 Task: Compose an email with the signature Jake Allen with the subject Confirmation of an order and the message I wanted to confirm that we are still on track to launch the product next month as planned. Please let me know if there have been any changes to the timeline. from softage.5@softage.net to softage.8@softage.net, select last 2 words, change the font color from current to blue and background color to purple Send the email. Finally, move the email from Sent Items to the label Fathers Day gifts
Action: Mouse moved to (67, 48)
Screenshot: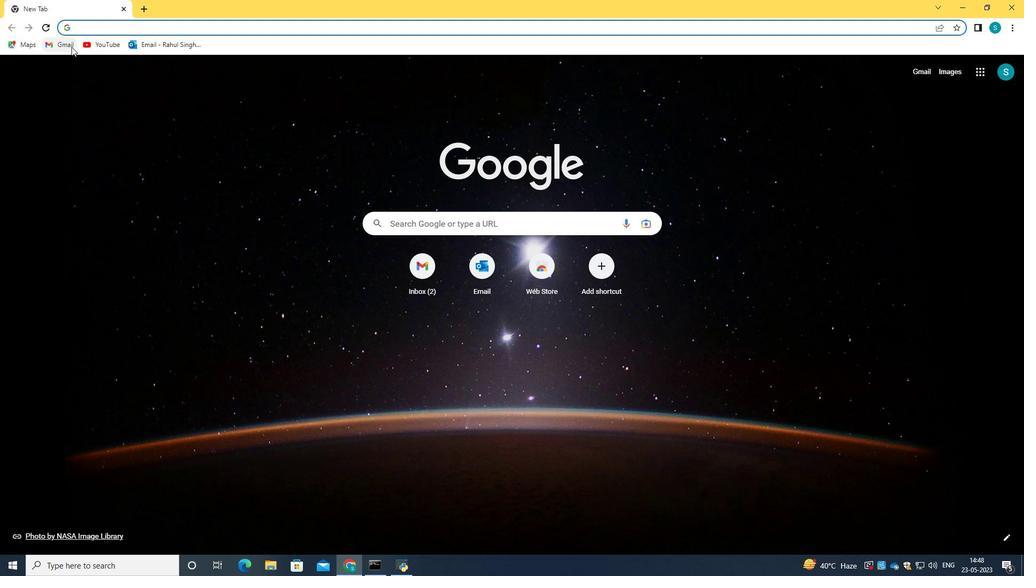 
Action: Mouse pressed left at (67, 48)
Screenshot: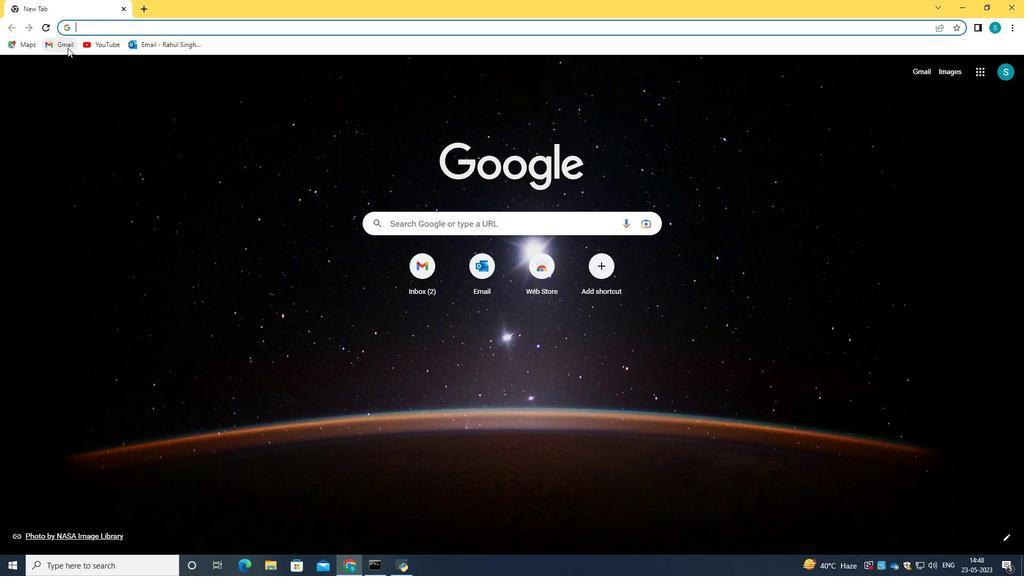 
Action: Mouse moved to (521, 169)
Screenshot: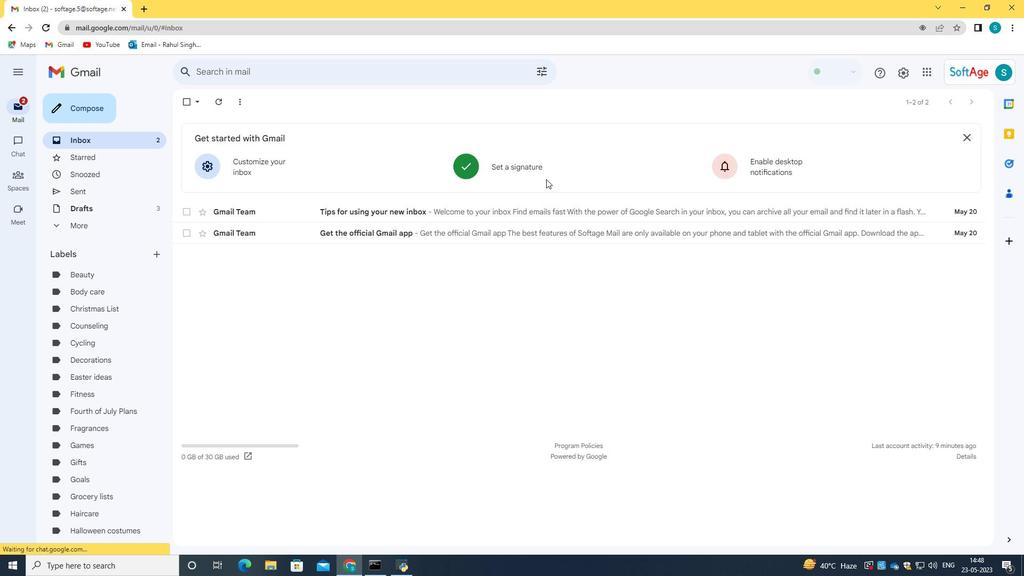 
Action: Mouse pressed left at (521, 169)
Screenshot: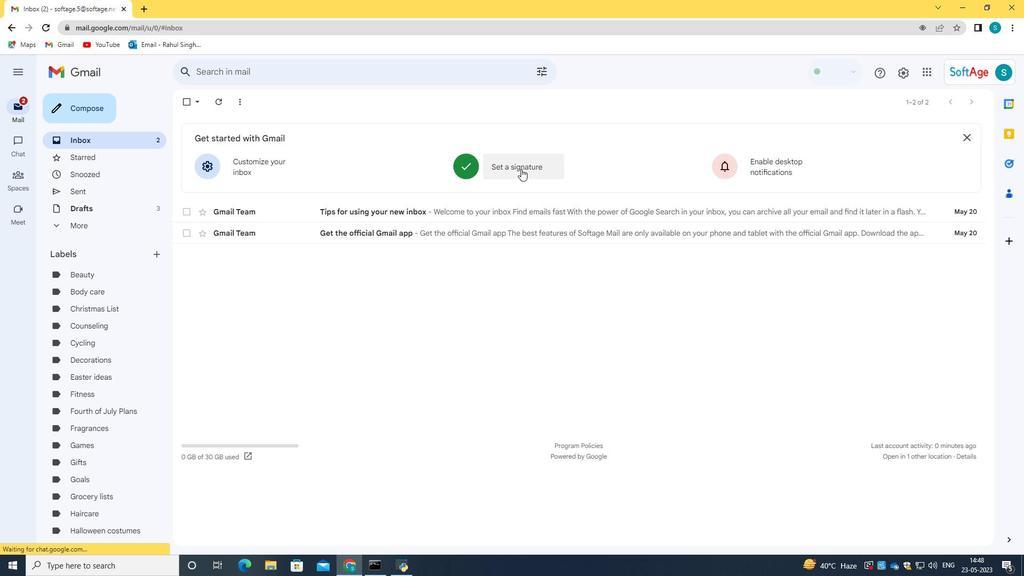
Action: Mouse moved to (569, 254)
Screenshot: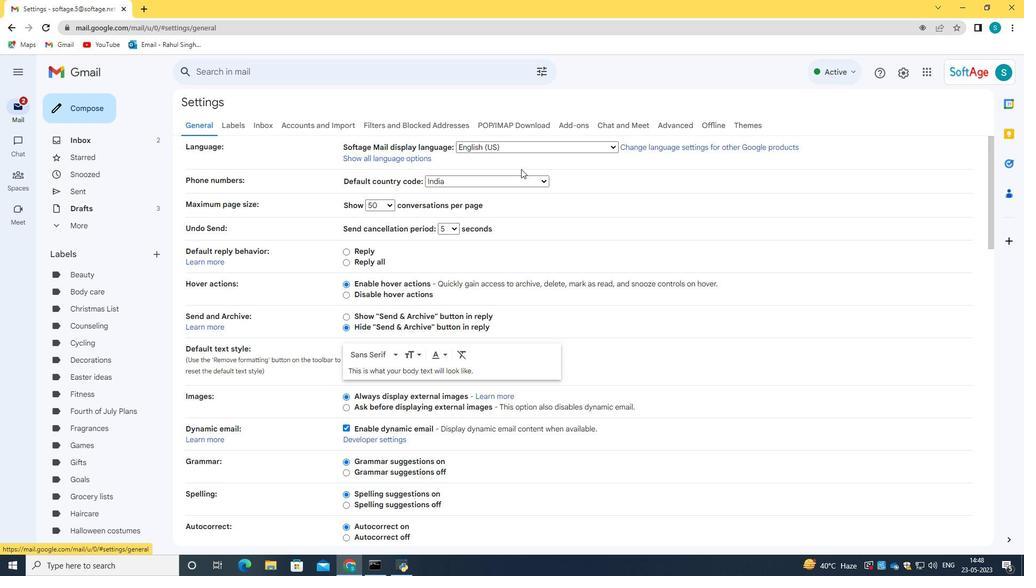 
Action: Mouse scrolled (569, 253) with delta (0, 0)
Screenshot: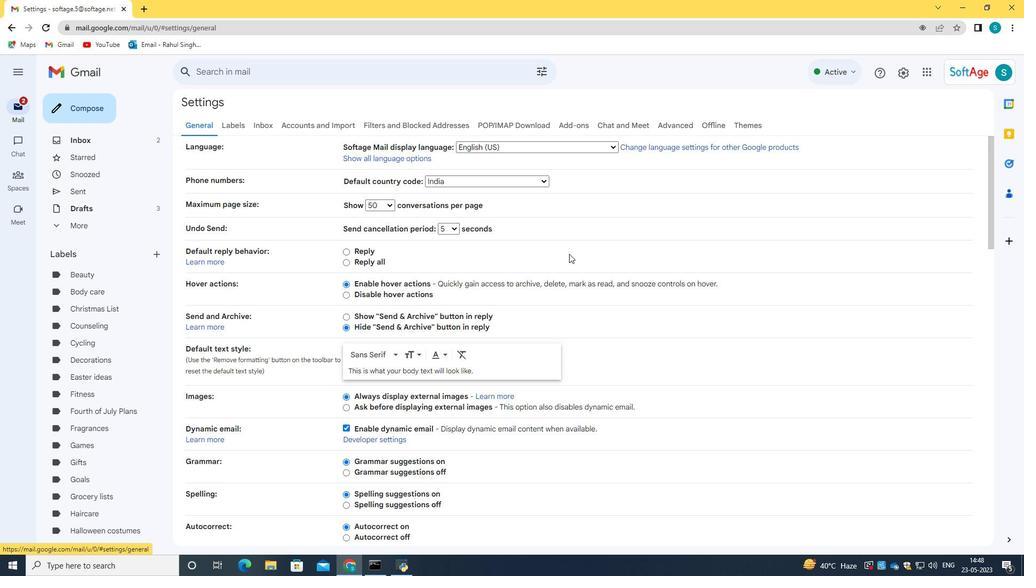 
Action: Mouse scrolled (569, 253) with delta (0, 0)
Screenshot: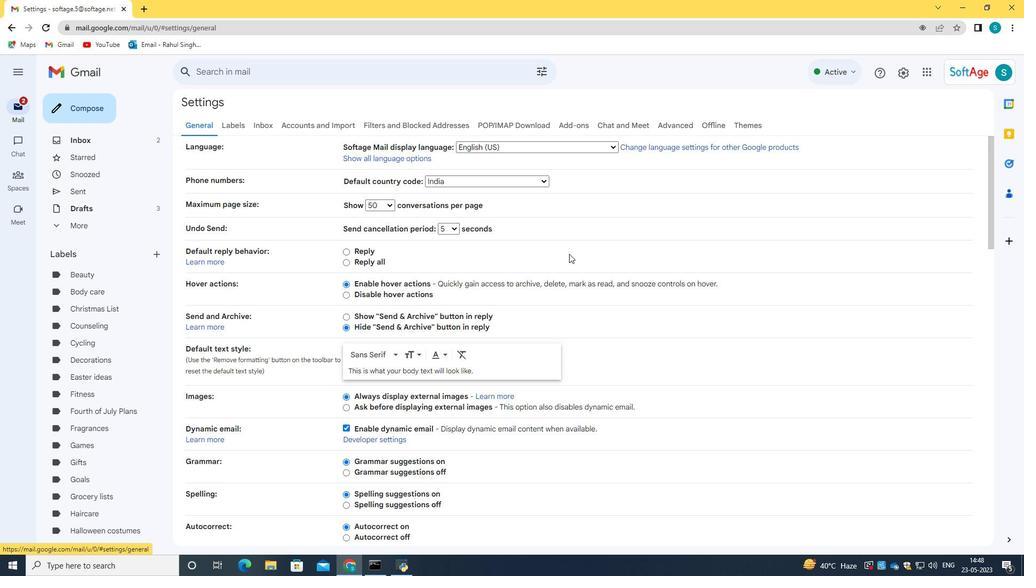 
Action: Mouse scrolled (569, 253) with delta (0, 0)
Screenshot: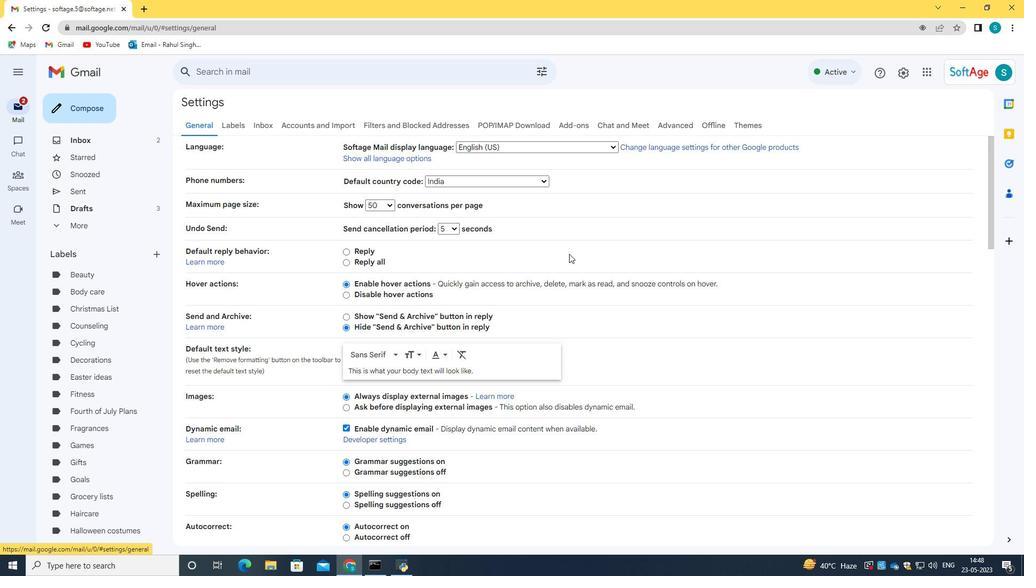 
Action: Mouse scrolled (569, 253) with delta (0, 0)
Screenshot: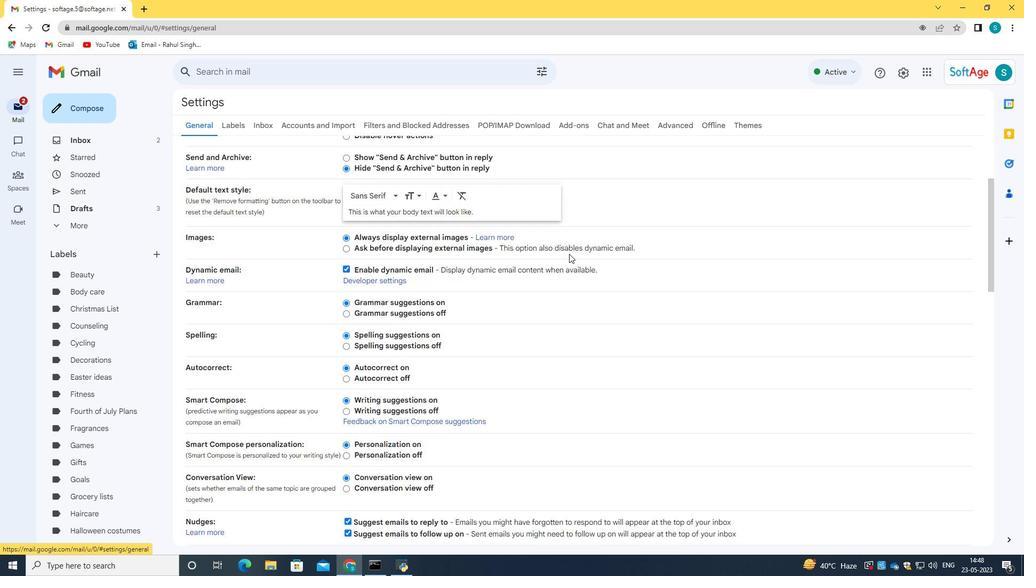 
Action: Mouse scrolled (569, 253) with delta (0, 0)
Screenshot: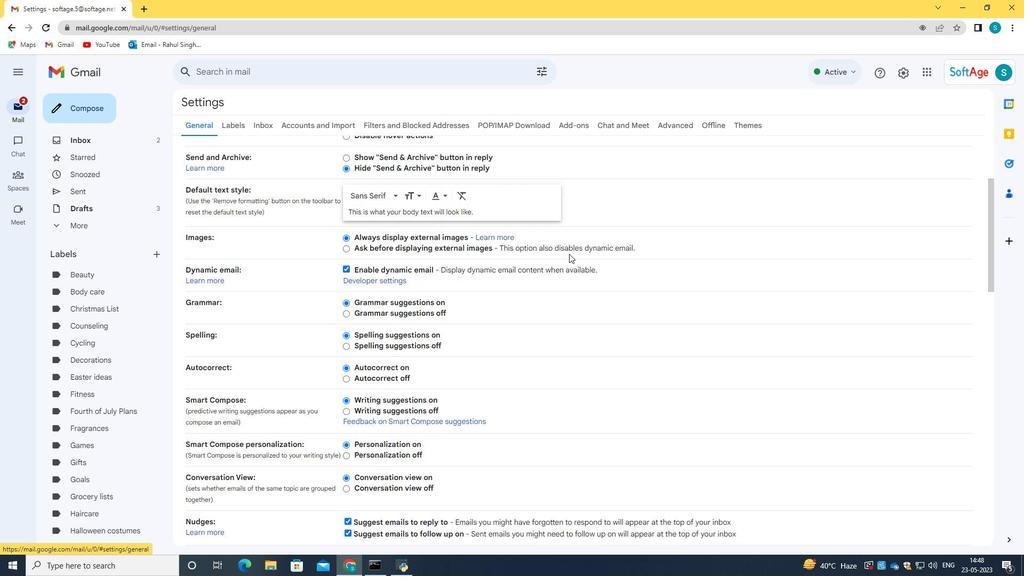
Action: Mouse scrolled (569, 253) with delta (0, 0)
Screenshot: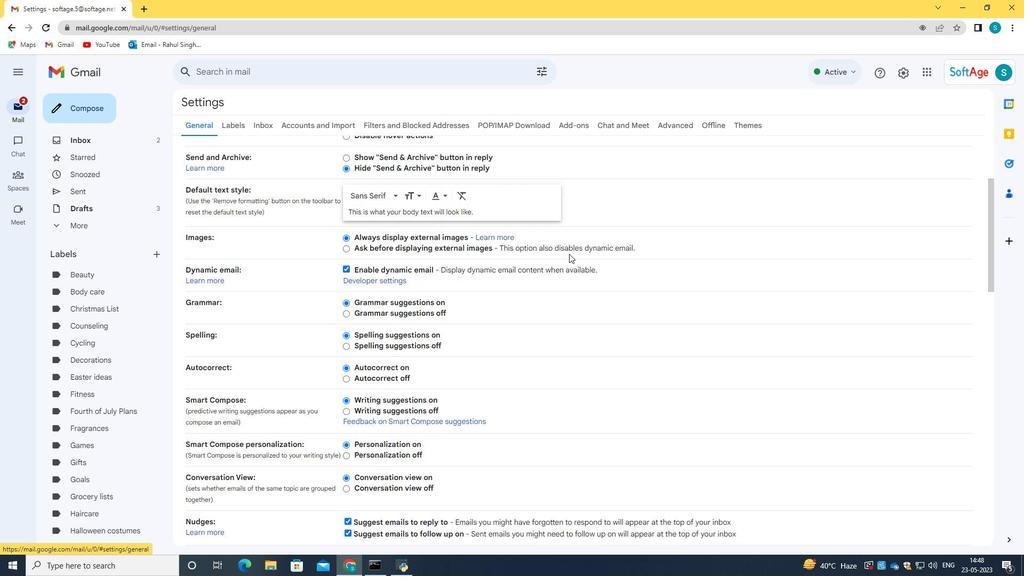 
Action: Mouse scrolled (569, 253) with delta (0, 0)
Screenshot: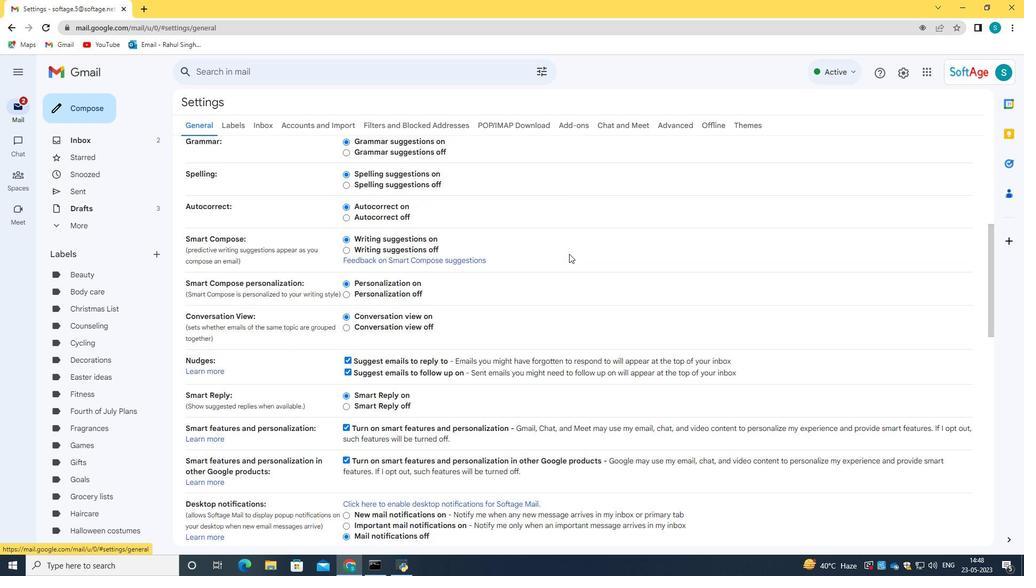 
Action: Mouse scrolled (569, 253) with delta (0, 0)
Screenshot: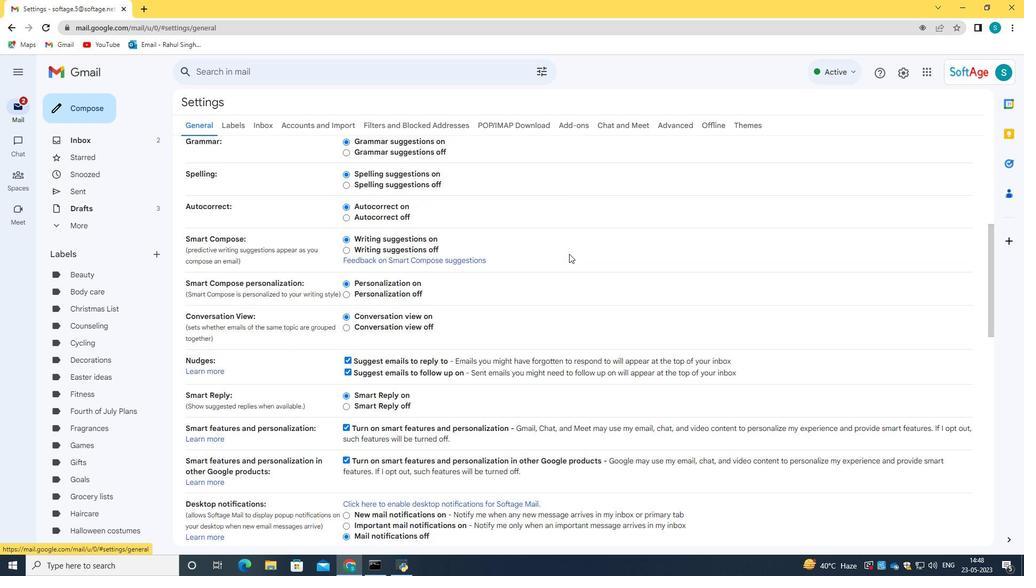 
Action: Mouse scrolled (569, 253) with delta (0, 0)
Screenshot: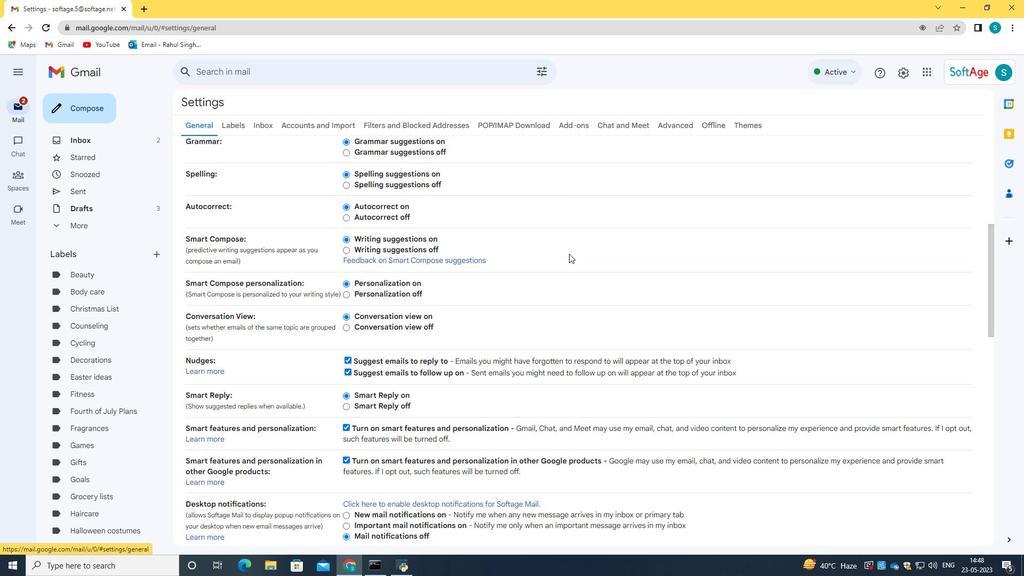 
Action: Mouse scrolled (569, 253) with delta (0, 0)
Screenshot: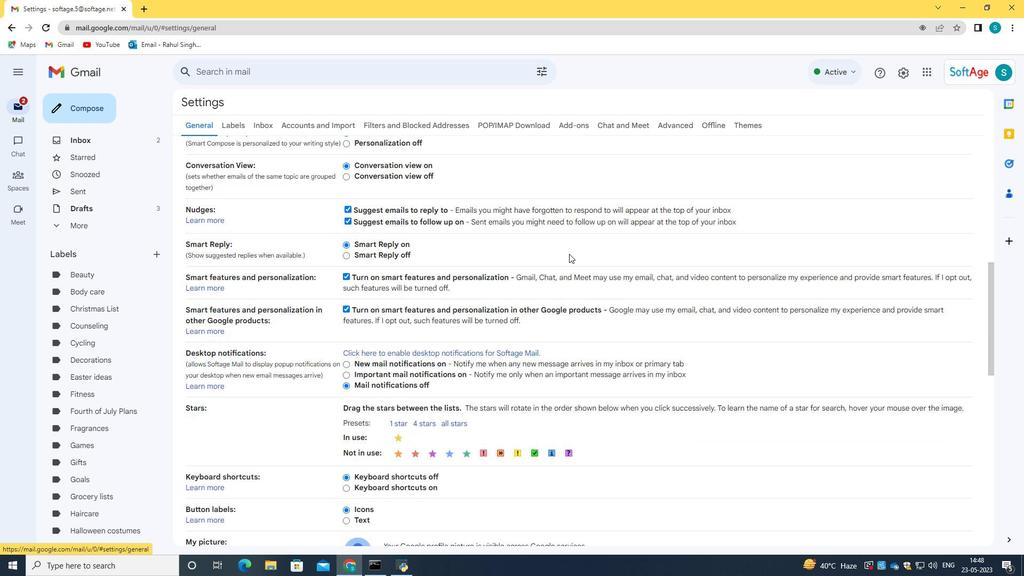 
Action: Mouse scrolled (569, 253) with delta (0, 0)
Screenshot: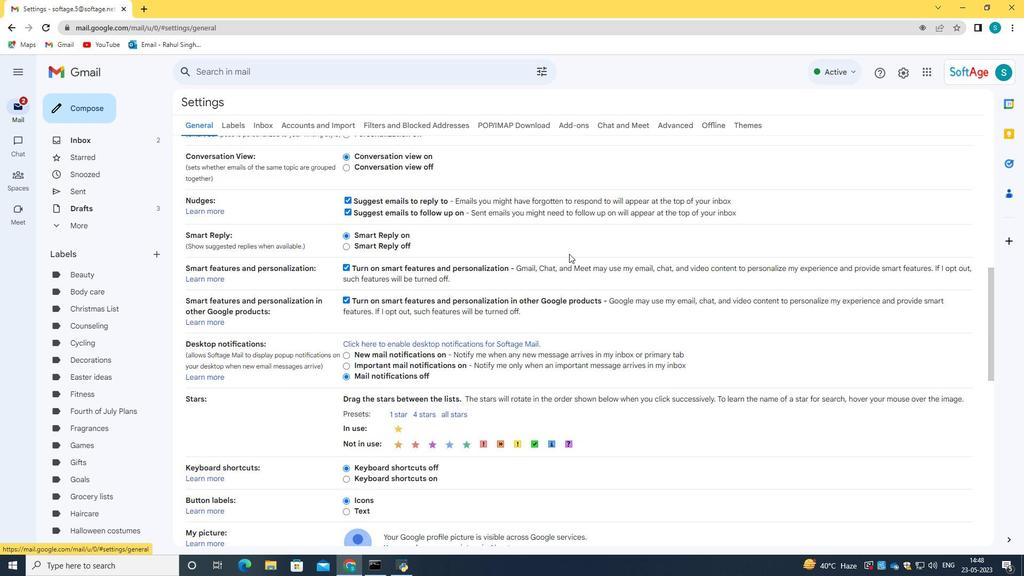 
Action: Mouse moved to (482, 397)
Screenshot: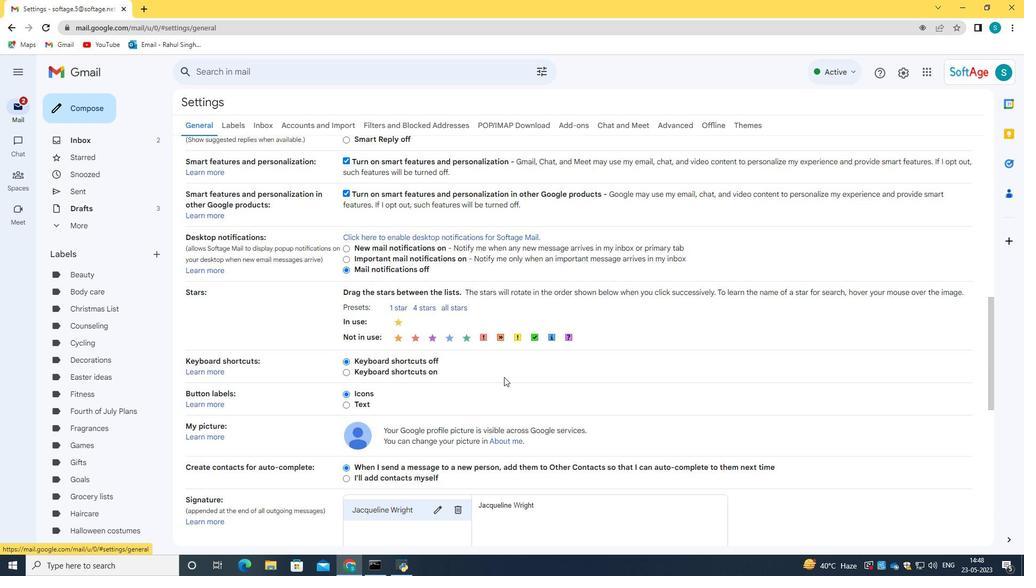 
Action: Mouse scrolled (482, 396) with delta (0, 0)
Screenshot: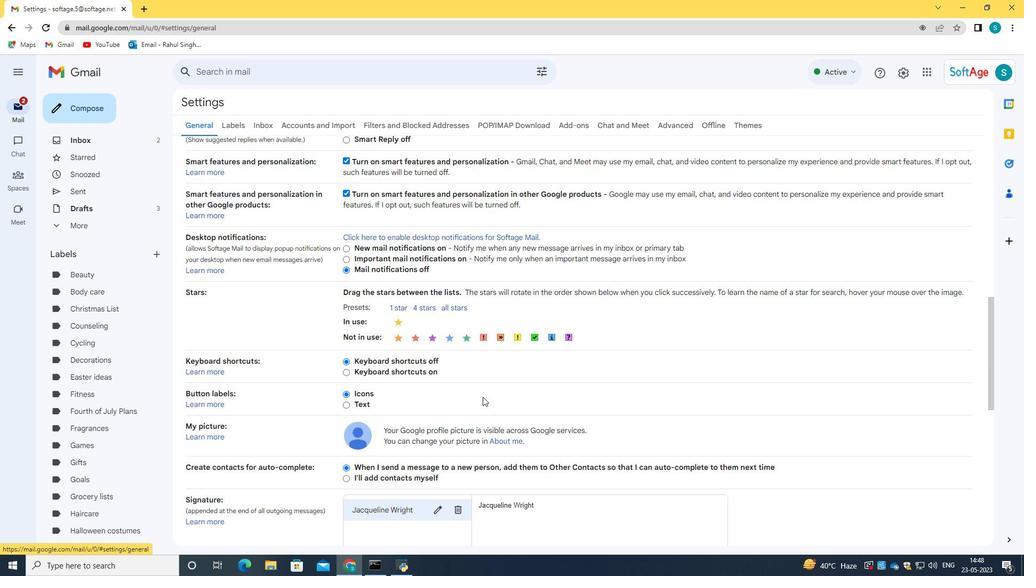 
Action: Mouse scrolled (482, 396) with delta (0, 0)
Screenshot: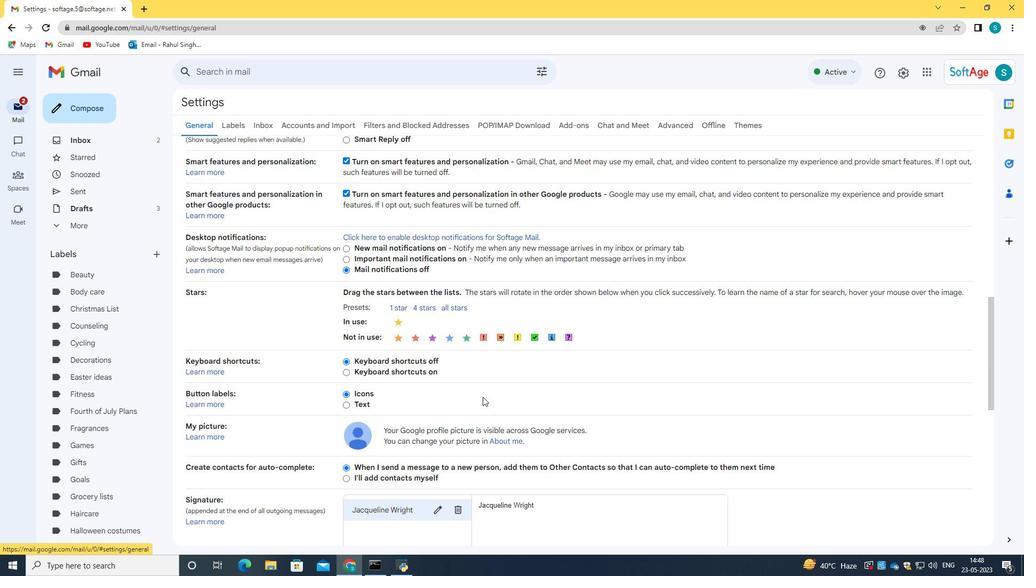 
Action: Mouse moved to (419, 492)
Screenshot: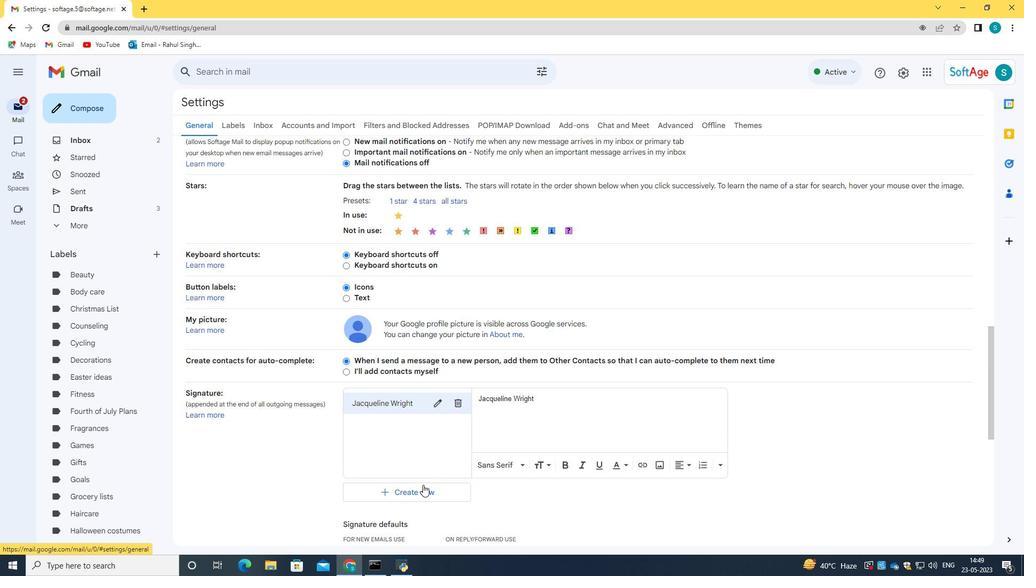 
Action: Mouse pressed left at (419, 492)
Screenshot: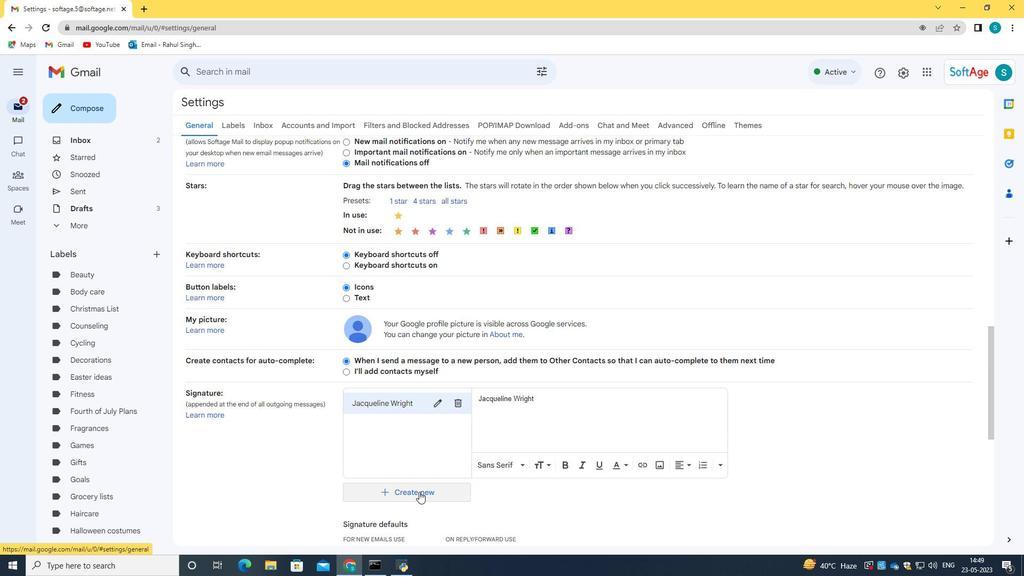
Action: Mouse moved to (461, 296)
Screenshot: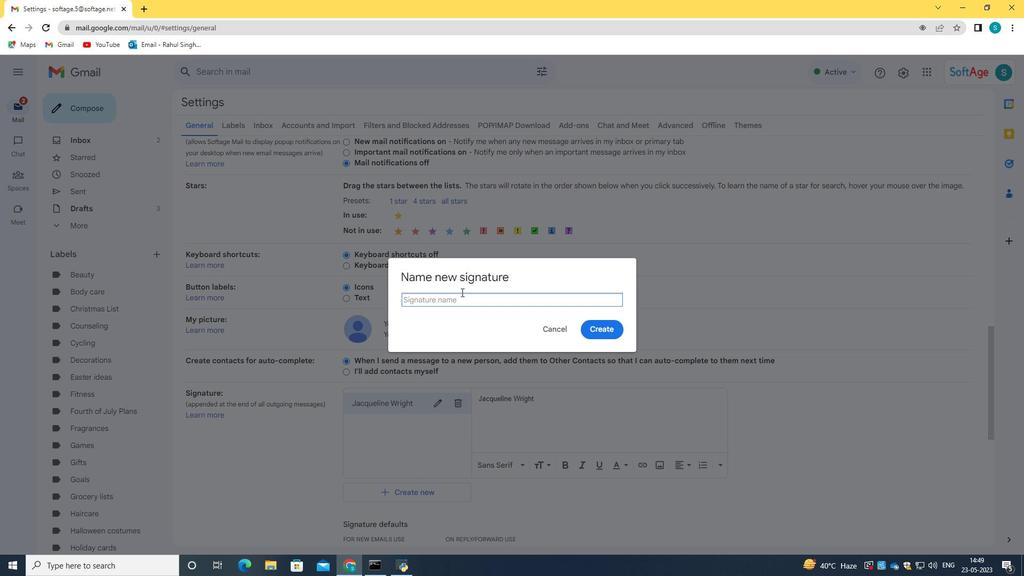 
Action: Key pressed <Key.caps_lock>J<Key.caps_lock>ake<Key.space><Key.caps_lock>A<Key.caps_lock>llen
Screenshot: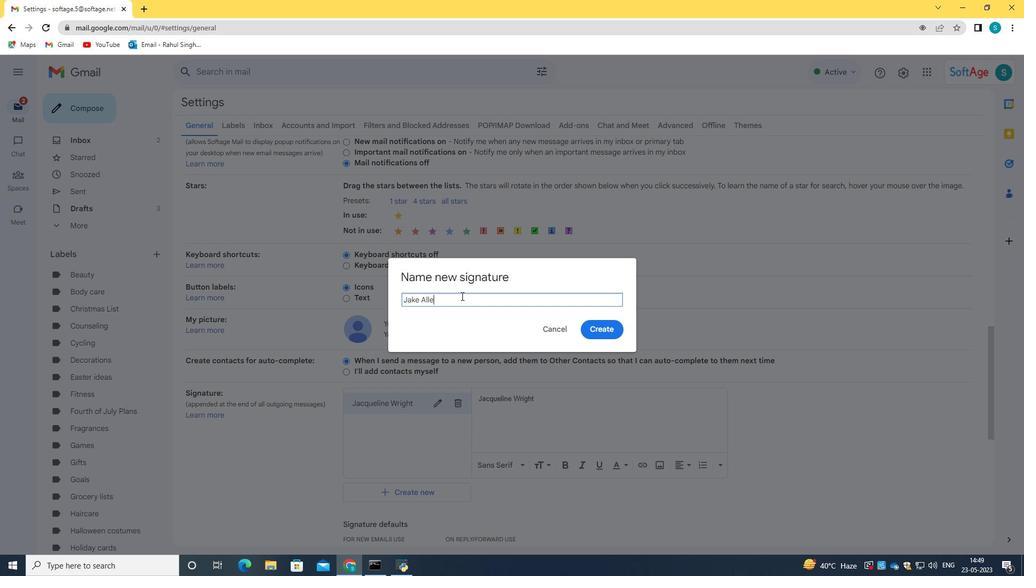
Action: Mouse moved to (587, 329)
Screenshot: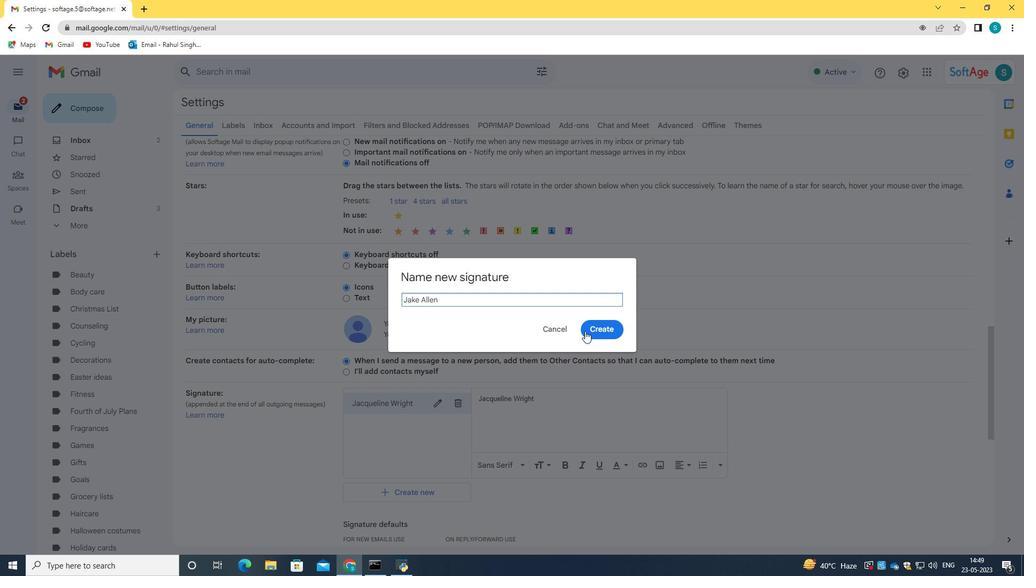 
Action: Mouse pressed left at (587, 329)
Screenshot: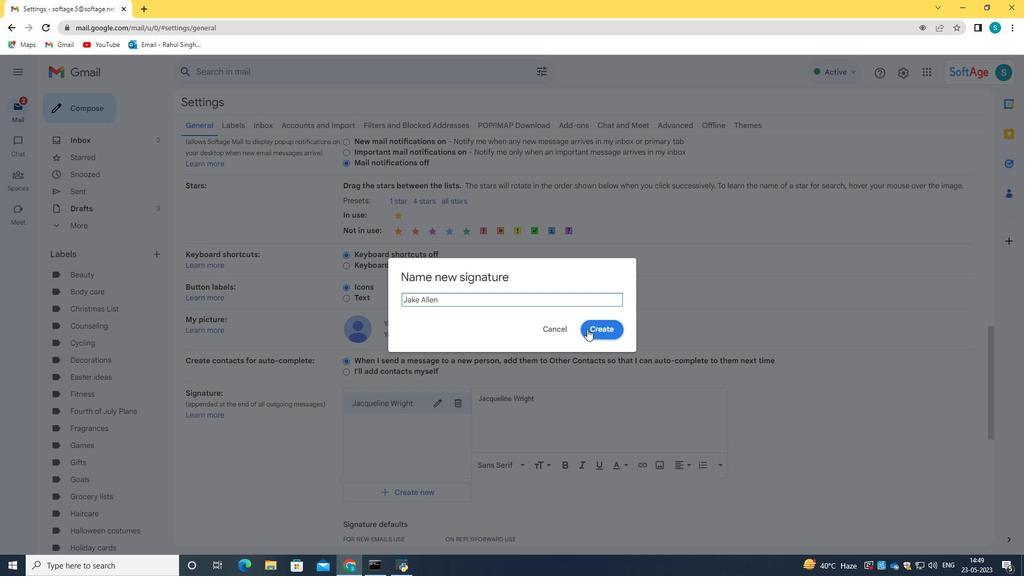 
Action: Mouse moved to (575, 318)
Screenshot: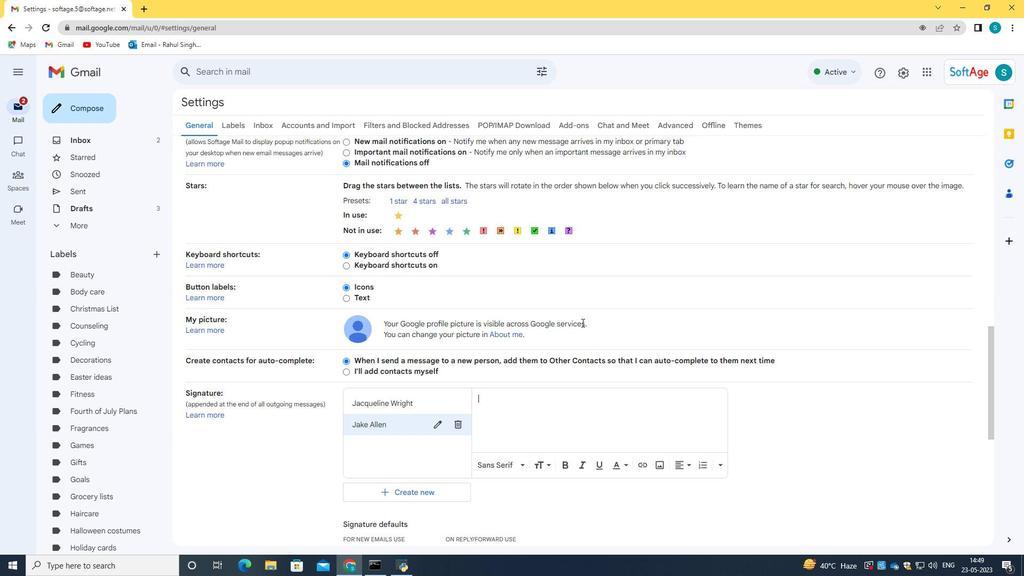 
Action: Mouse scrolled (575, 318) with delta (0, 0)
Screenshot: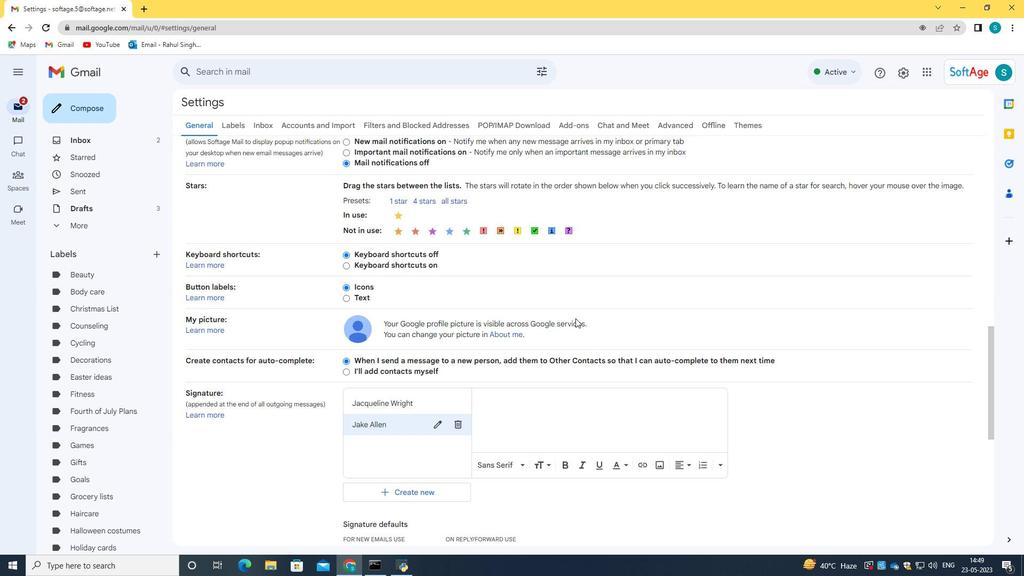 
Action: Mouse scrolled (575, 318) with delta (0, 0)
Screenshot: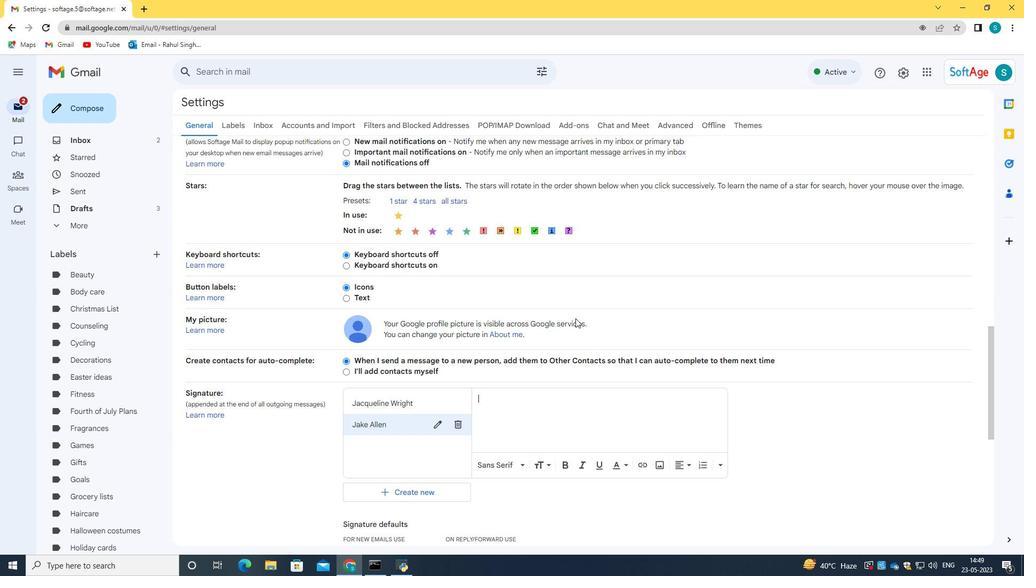 
Action: Mouse scrolled (575, 318) with delta (0, 0)
Screenshot: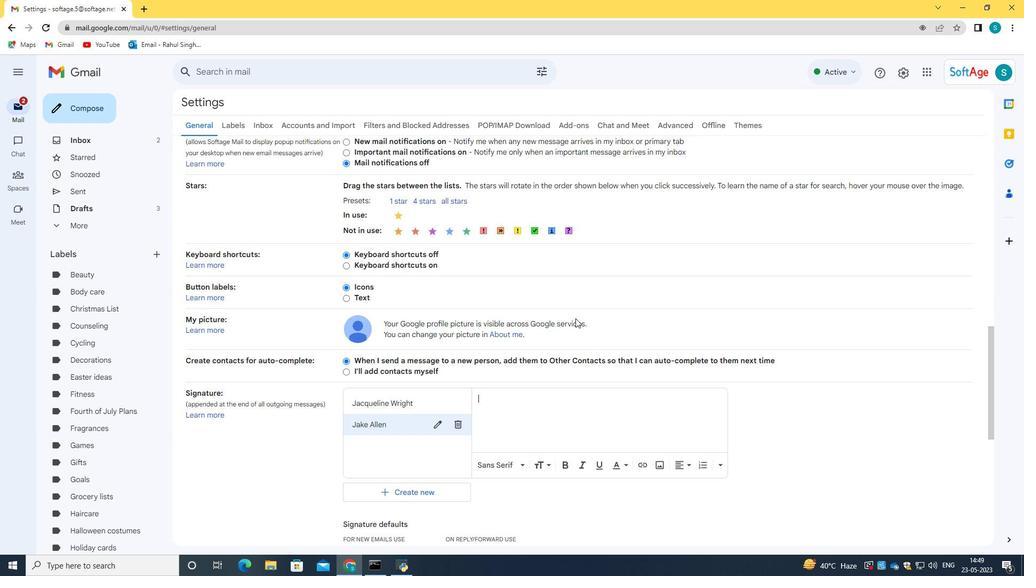 
Action: Mouse moved to (546, 246)
Screenshot: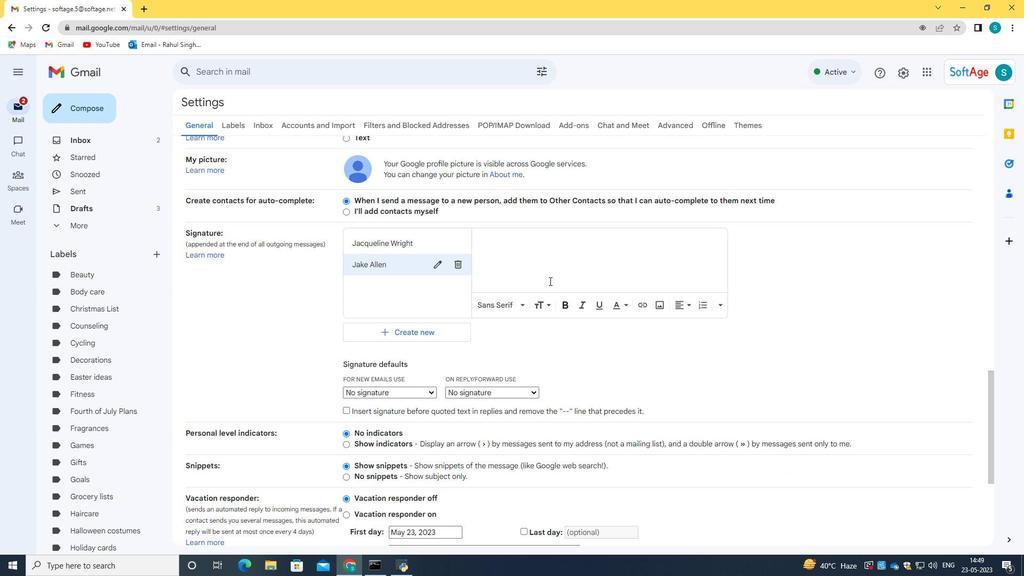 
Action: Key pressed <Key.caps_lock>J<Key.caps_lock>ake<Key.space><Key.caps_lock>ALLE<Key.backspace><Key.backspace><Key.backspace><Key.caps_lock>llen
Screenshot: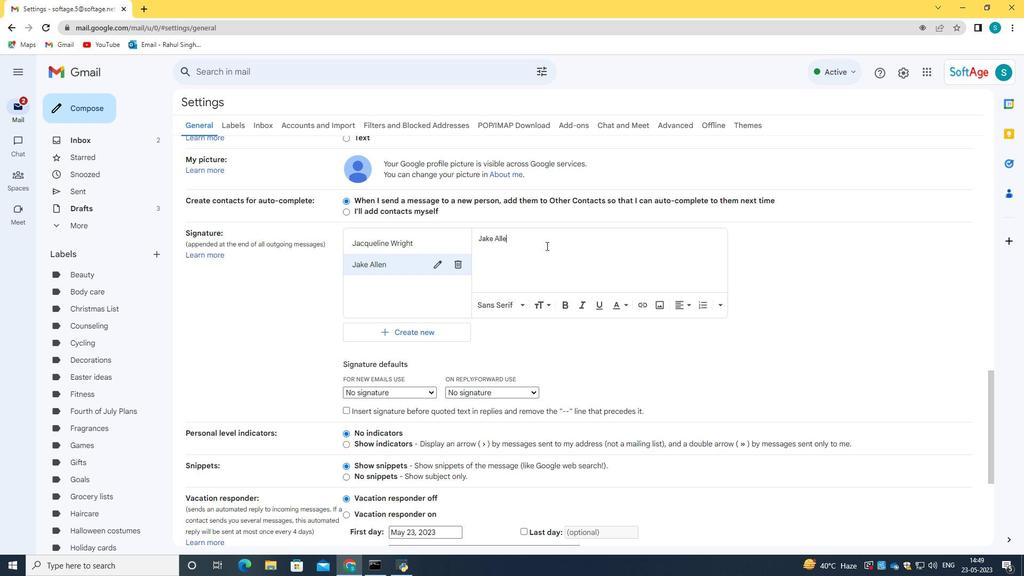 
Action: Mouse moved to (584, 298)
Screenshot: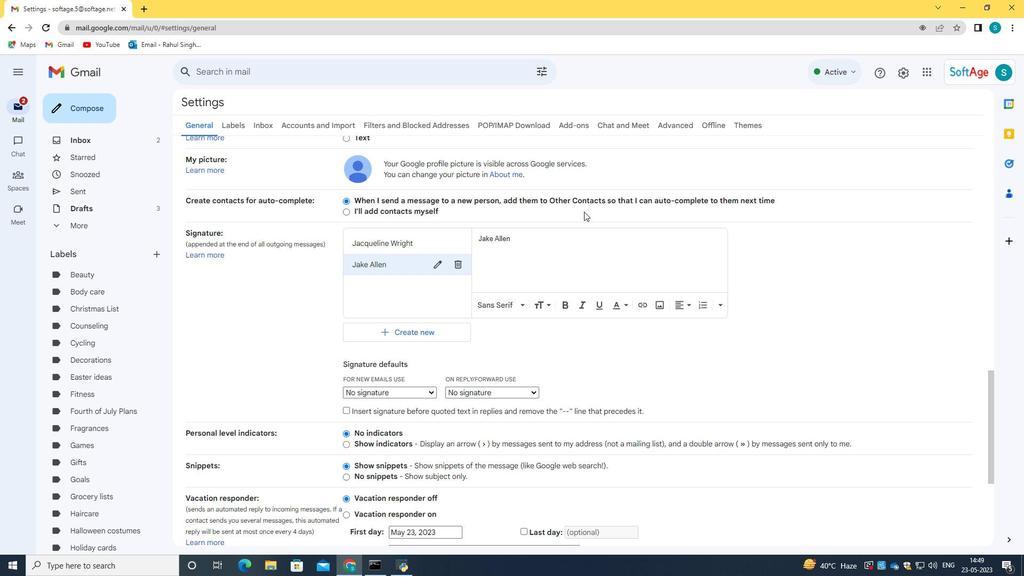 
Action: Mouse scrolled (584, 297) with delta (0, 0)
Screenshot: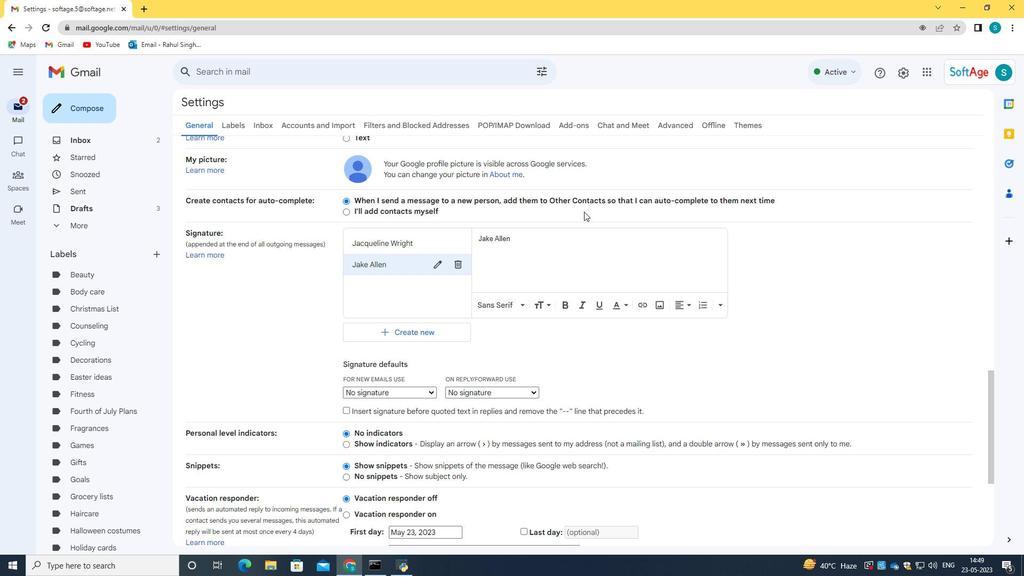 
Action: Mouse moved to (585, 299)
Screenshot: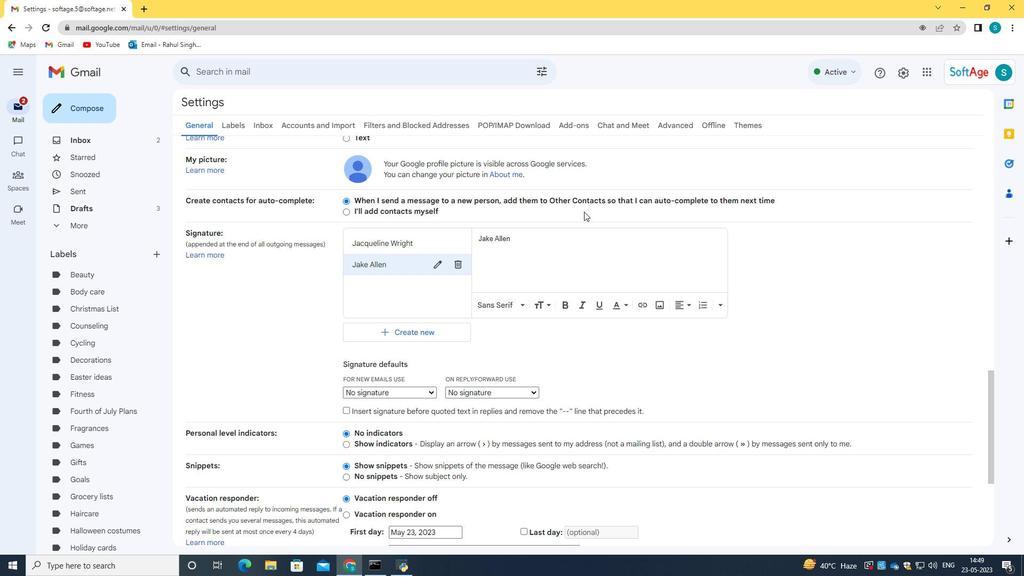 
Action: Mouse scrolled (585, 298) with delta (0, 0)
Screenshot: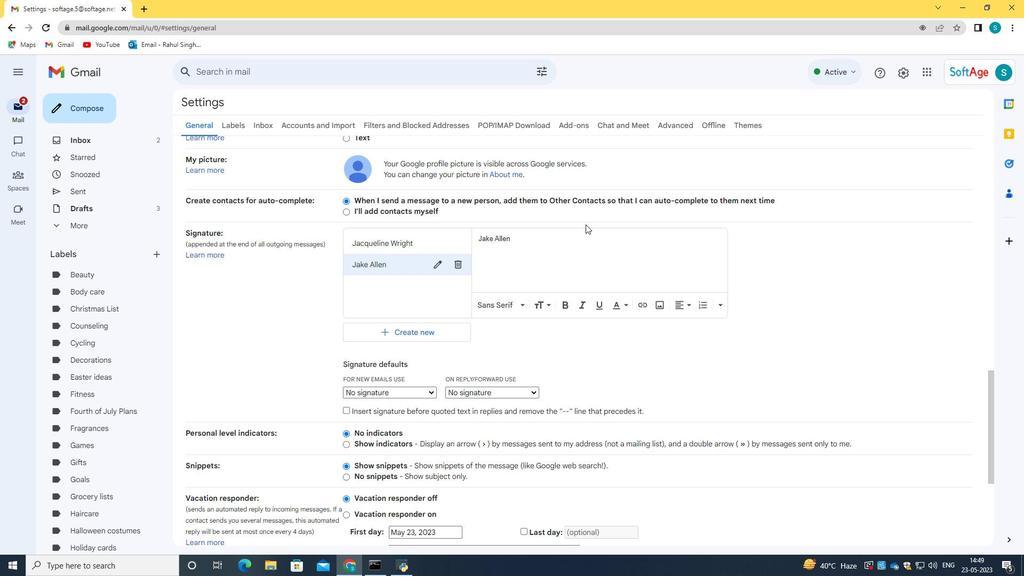 
Action: Mouse scrolled (585, 298) with delta (0, 0)
Screenshot: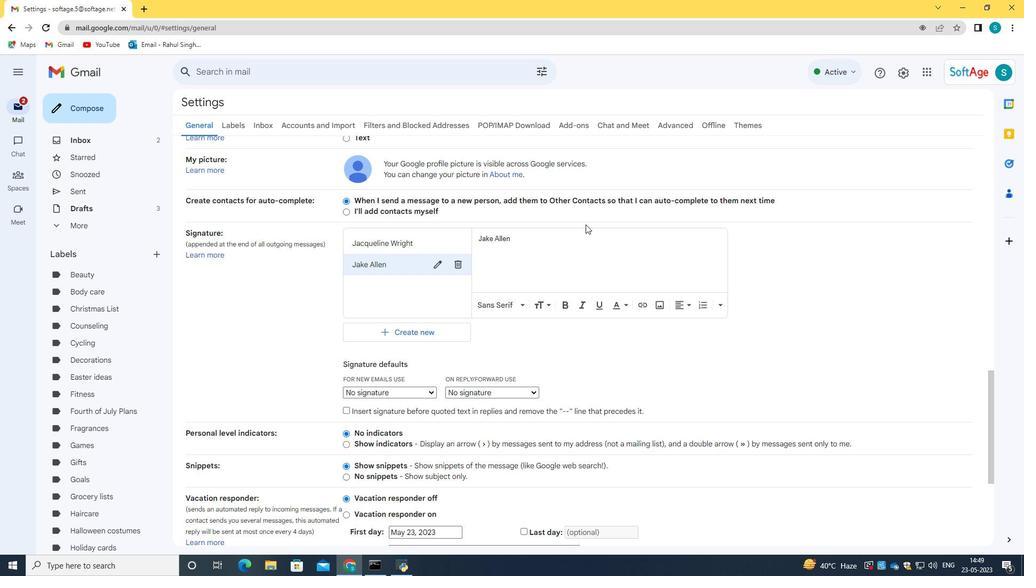 
Action: Mouse scrolled (585, 298) with delta (0, 0)
Screenshot: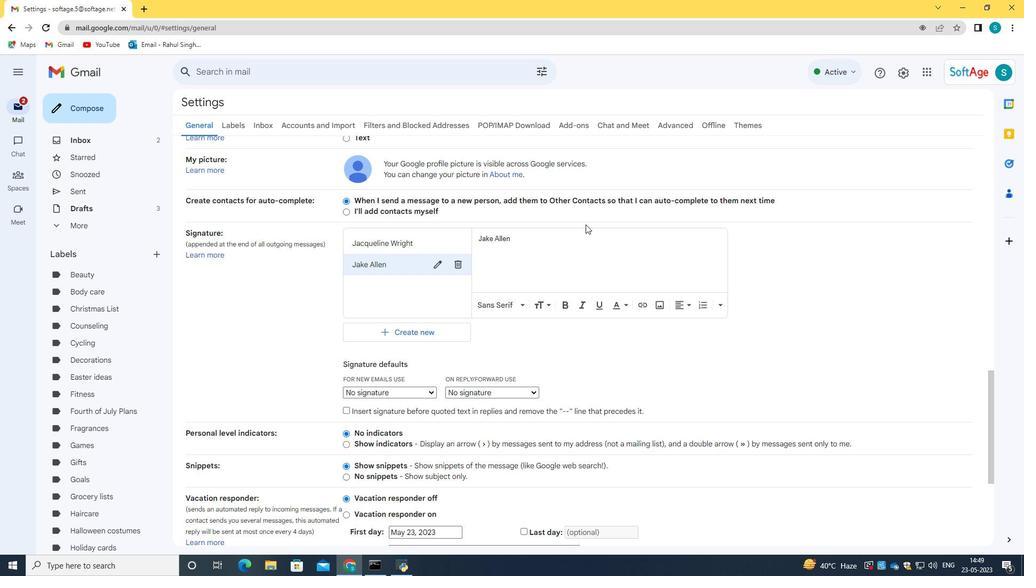 
Action: Mouse scrolled (585, 298) with delta (0, 0)
Screenshot: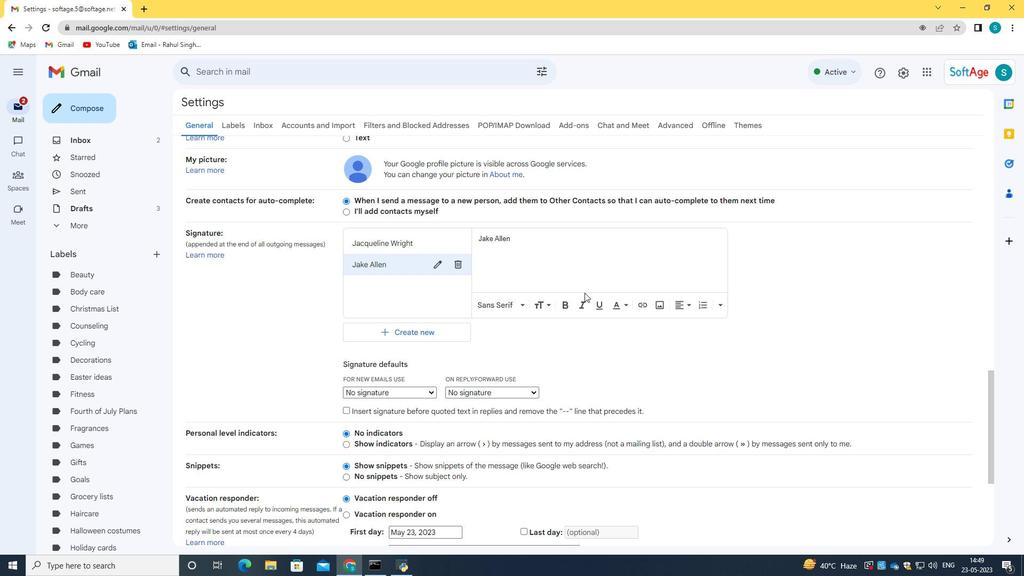 
Action: Mouse scrolled (585, 298) with delta (0, 0)
Screenshot: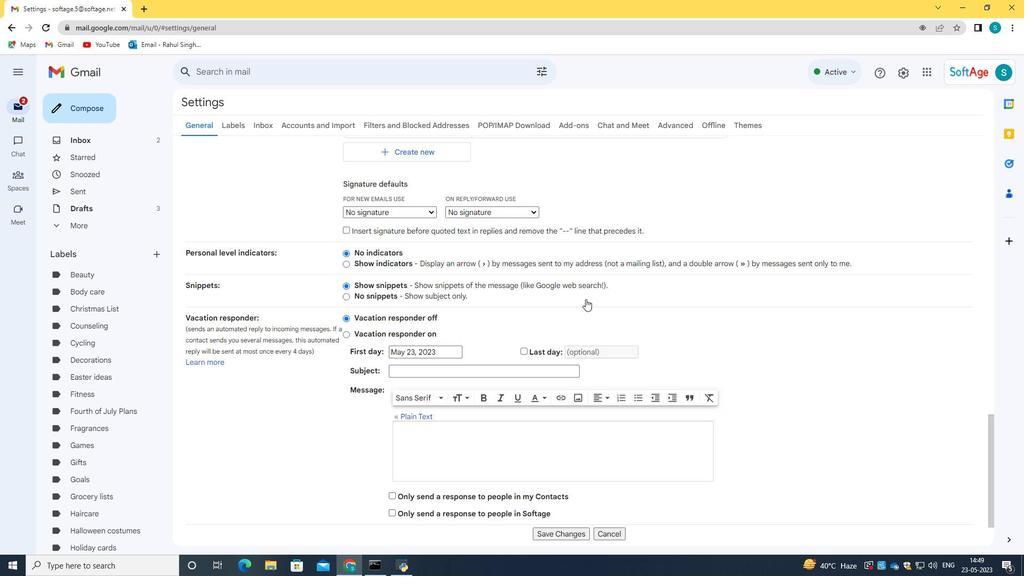 
Action: Mouse scrolled (585, 298) with delta (0, 0)
Screenshot: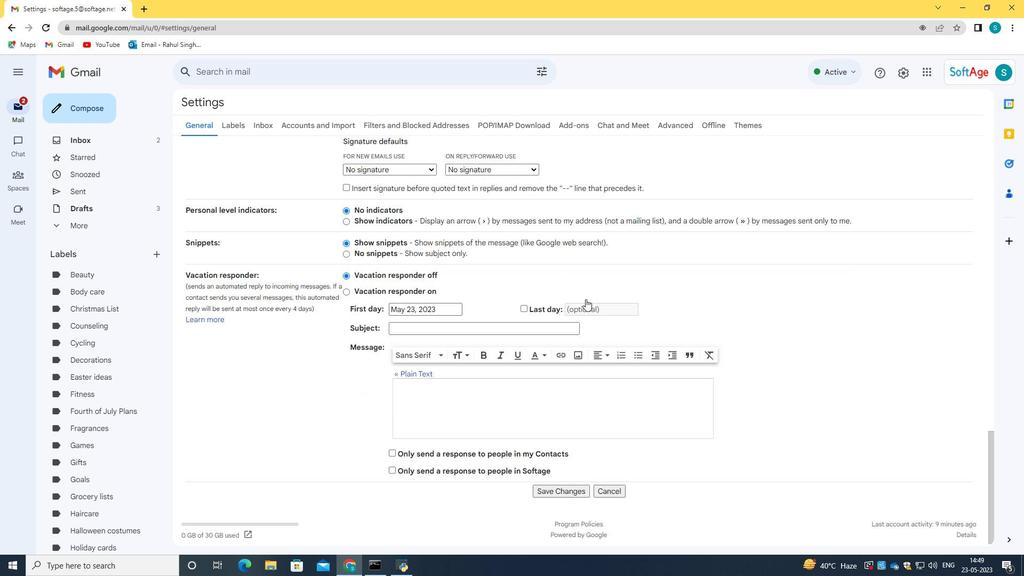 
Action: Mouse scrolled (585, 298) with delta (0, 0)
Screenshot: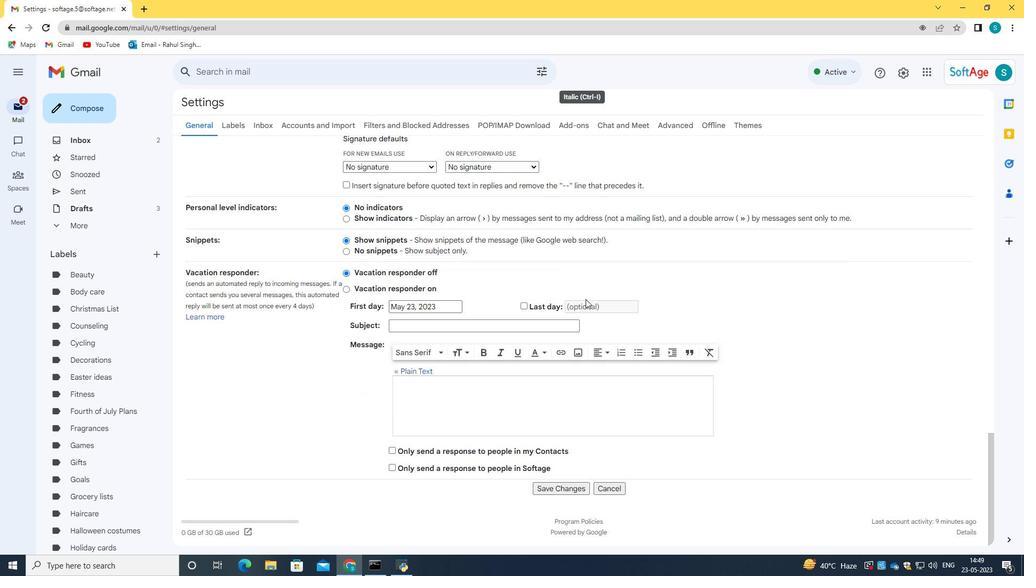 
Action: Mouse moved to (548, 484)
Screenshot: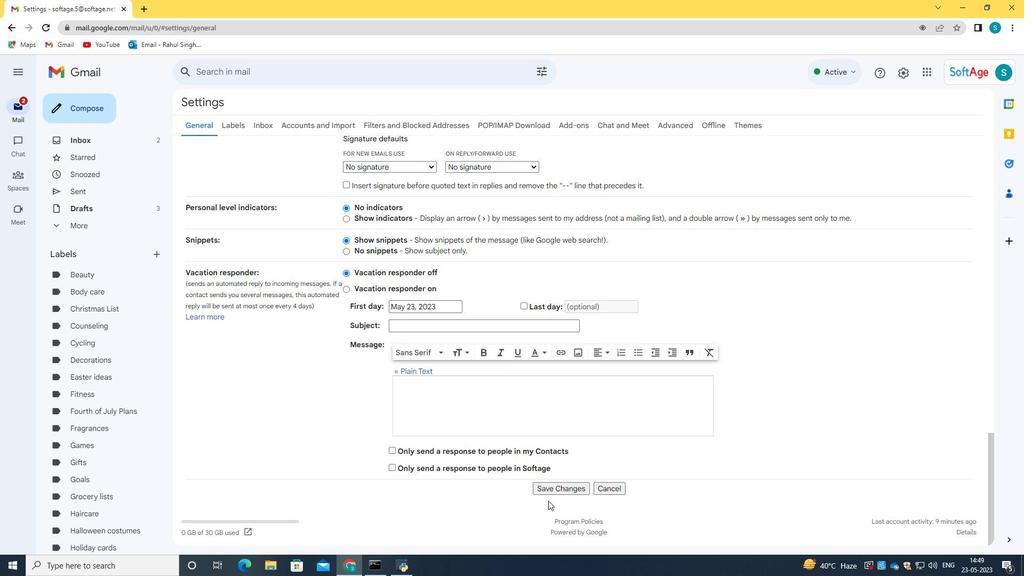 
Action: Mouse pressed left at (548, 484)
Screenshot: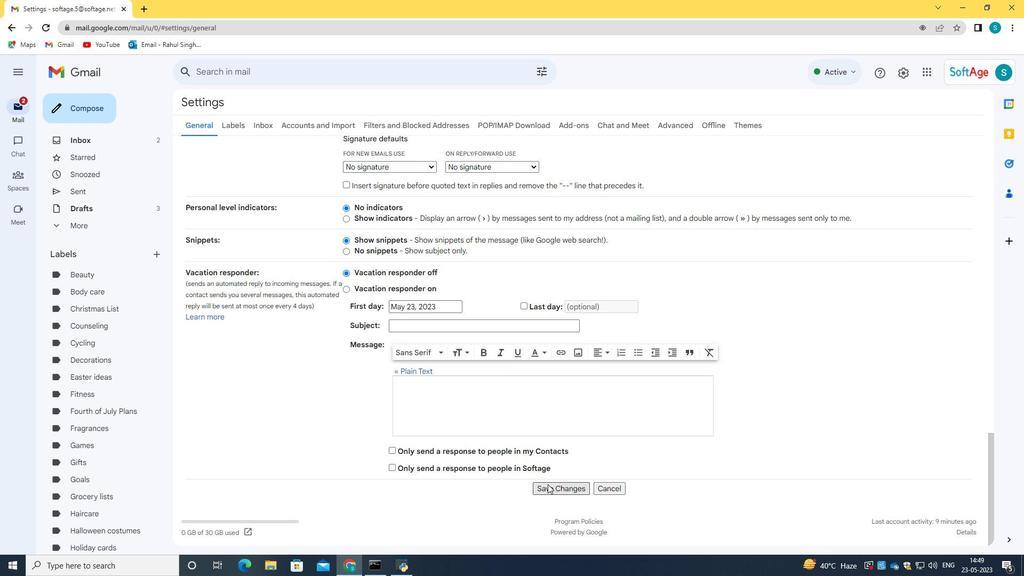 
Action: Mouse moved to (86, 108)
Screenshot: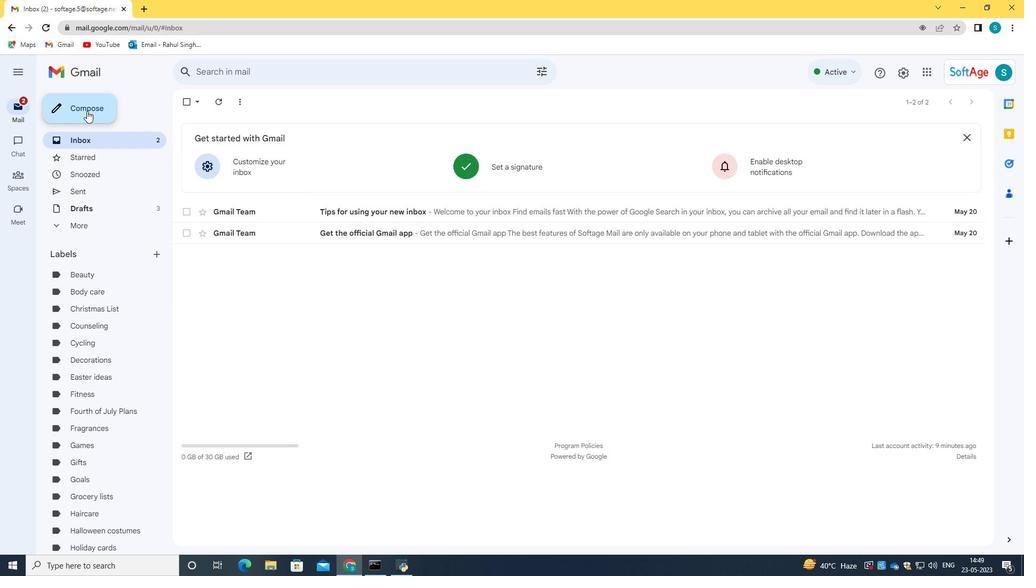 
Action: Mouse pressed left at (86, 108)
Screenshot: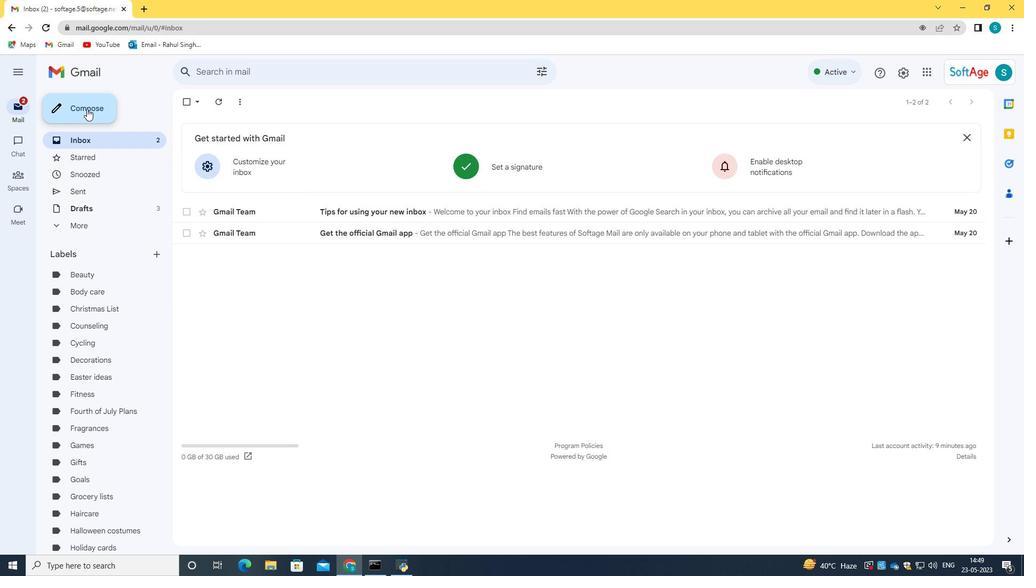 
Action: Mouse moved to (965, 235)
Screenshot: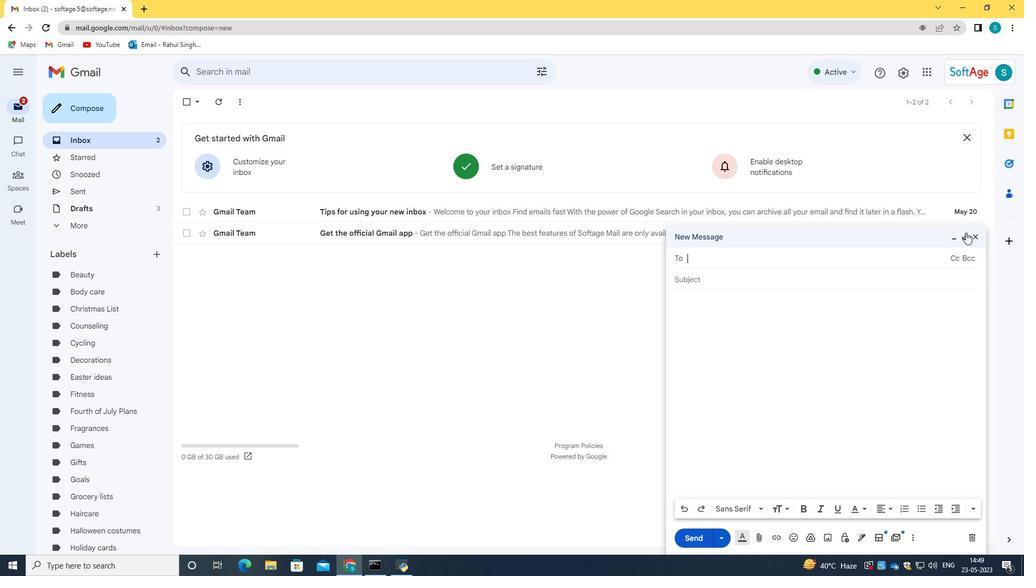 
Action: Mouse pressed left at (965, 235)
Screenshot: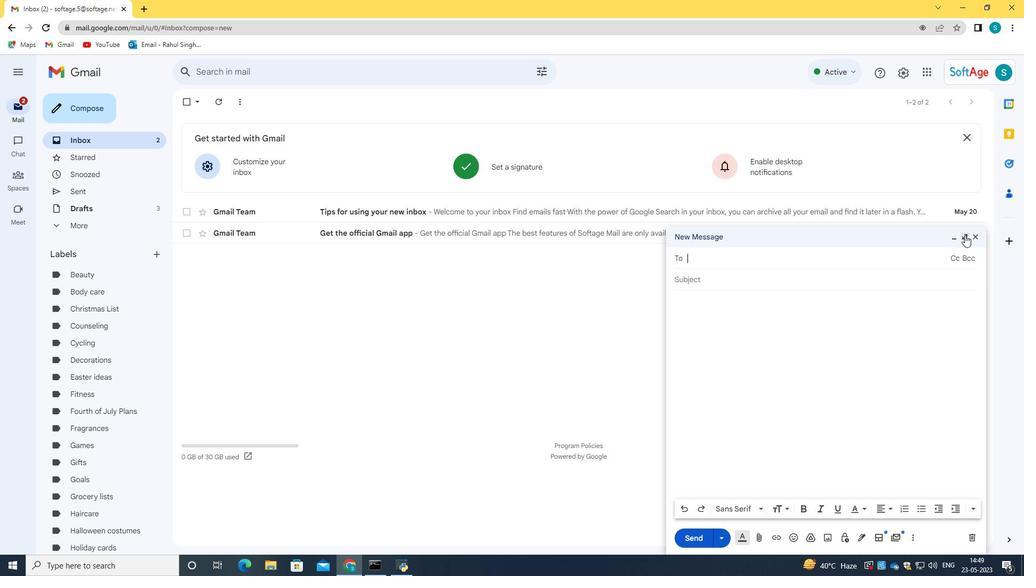 
Action: Mouse moved to (273, 525)
Screenshot: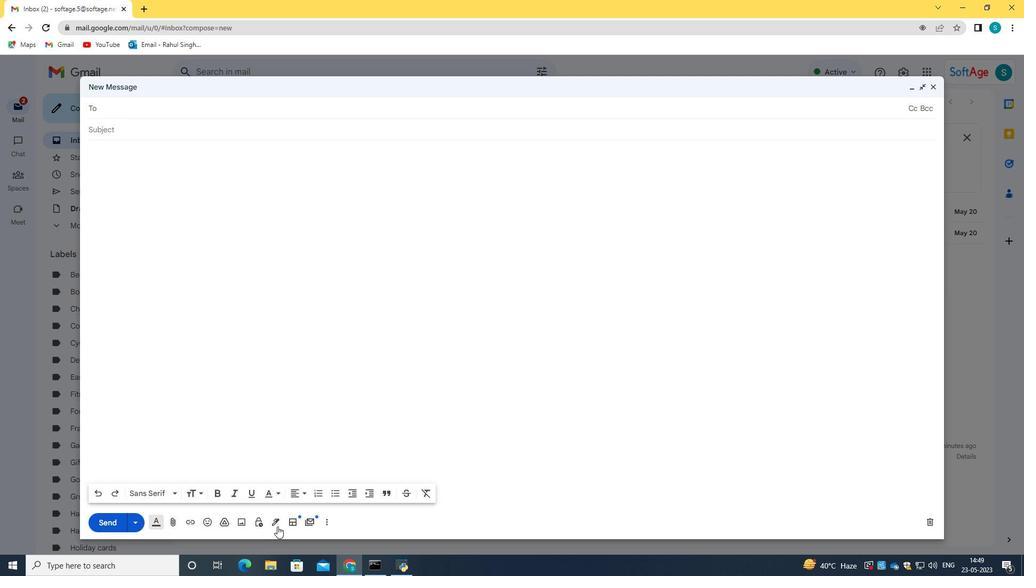 
Action: Mouse pressed left at (273, 525)
Screenshot: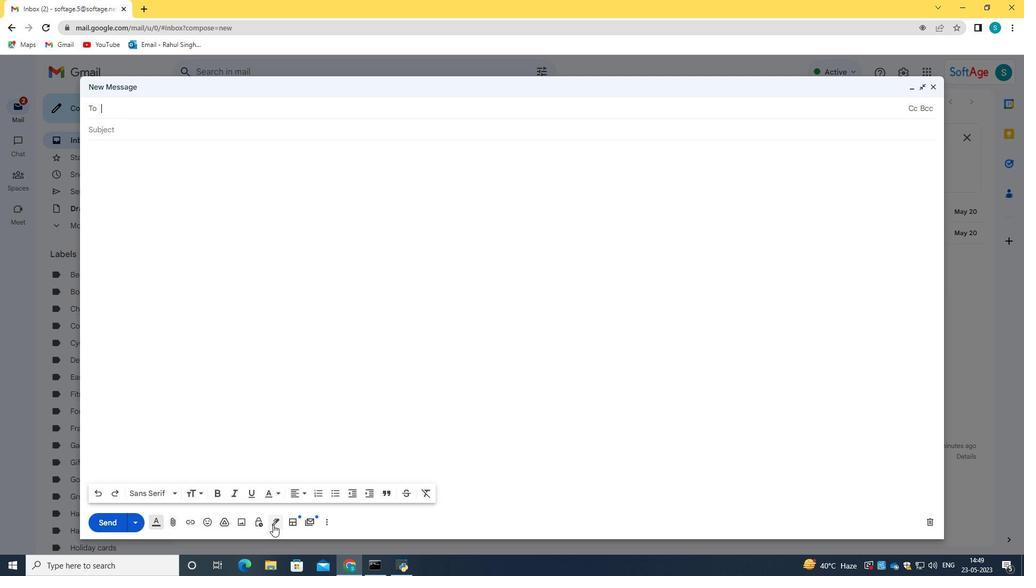 
Action: Mouse pressed left at (273, 525)
Screenshot: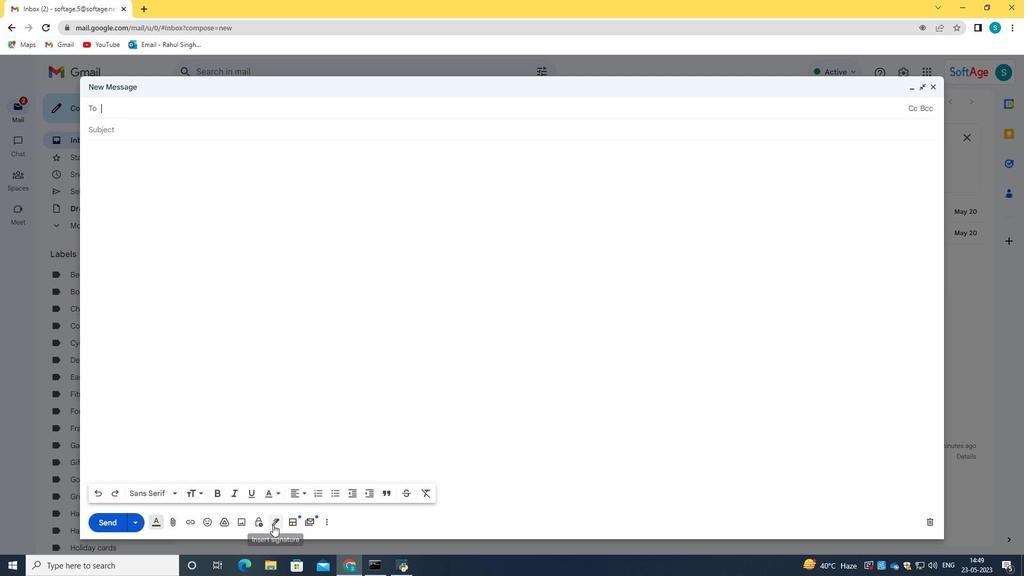 
Action: Mouse moved to (274, 525)
Screenshot: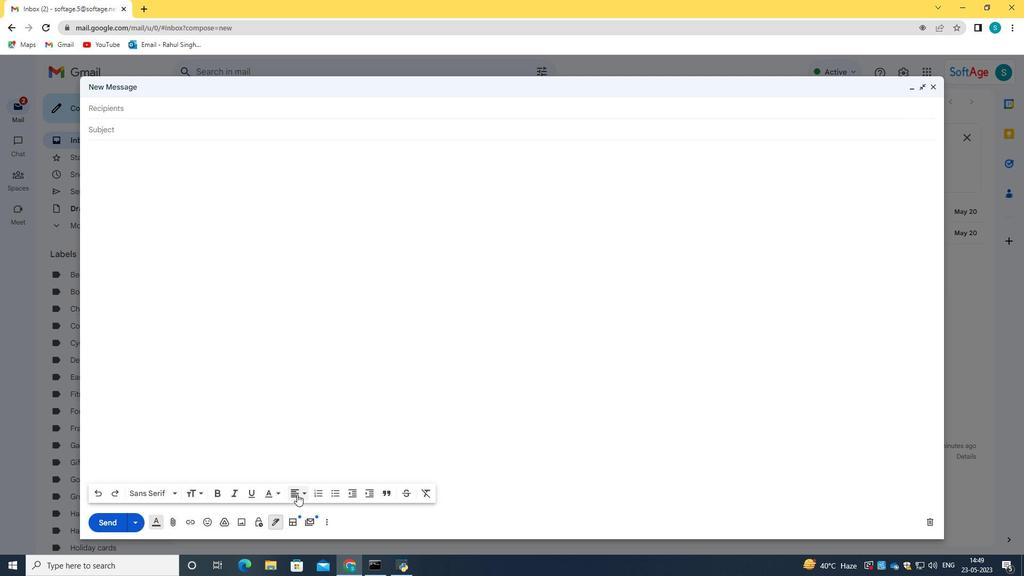 
Action: Mouse pressed left at (274, 525)
Screenshot: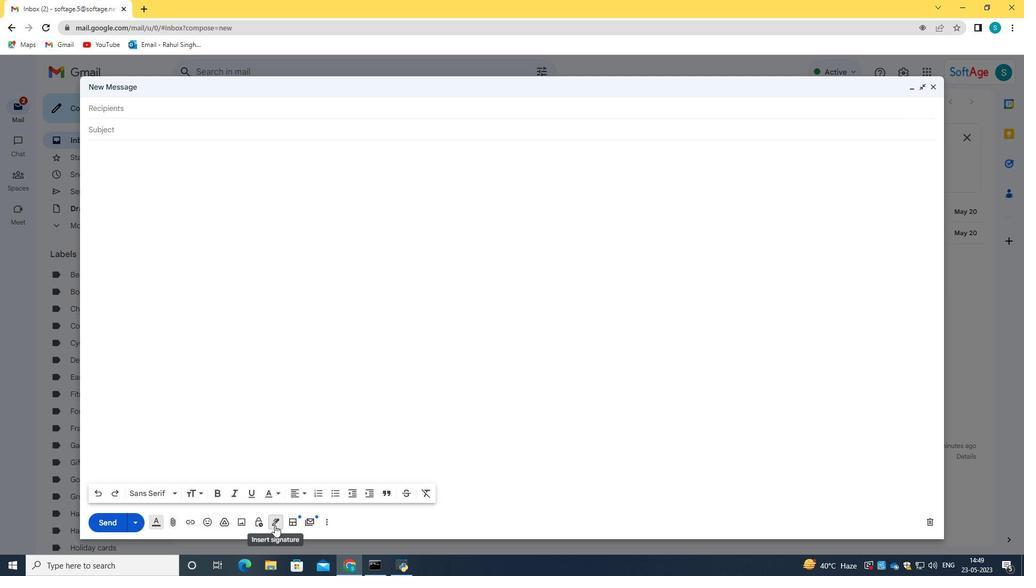 
Action: Mouse moved to (298, 499)
Screenshot: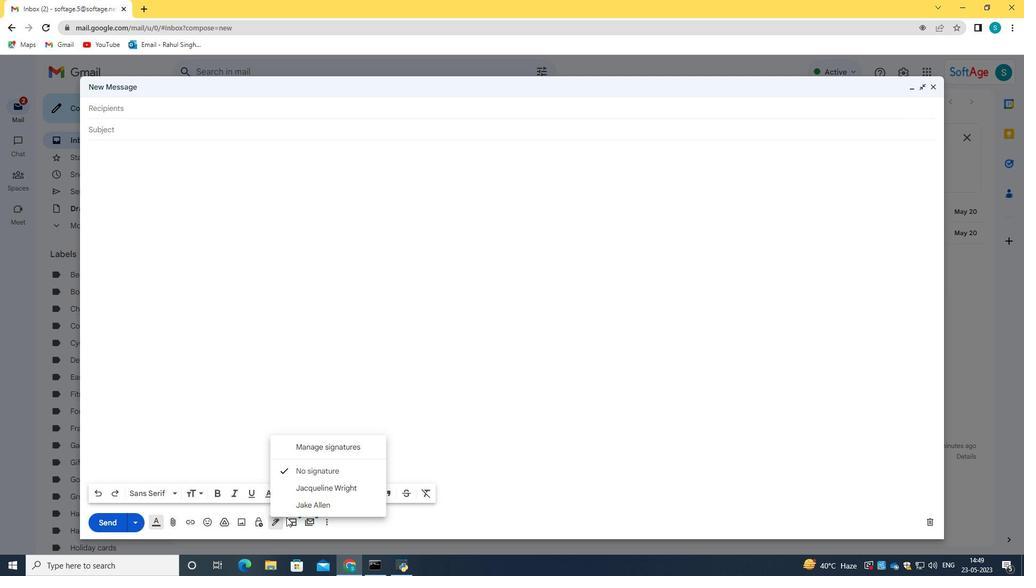 
Action: Mouse pressed left at (298, 499)
Screenshot: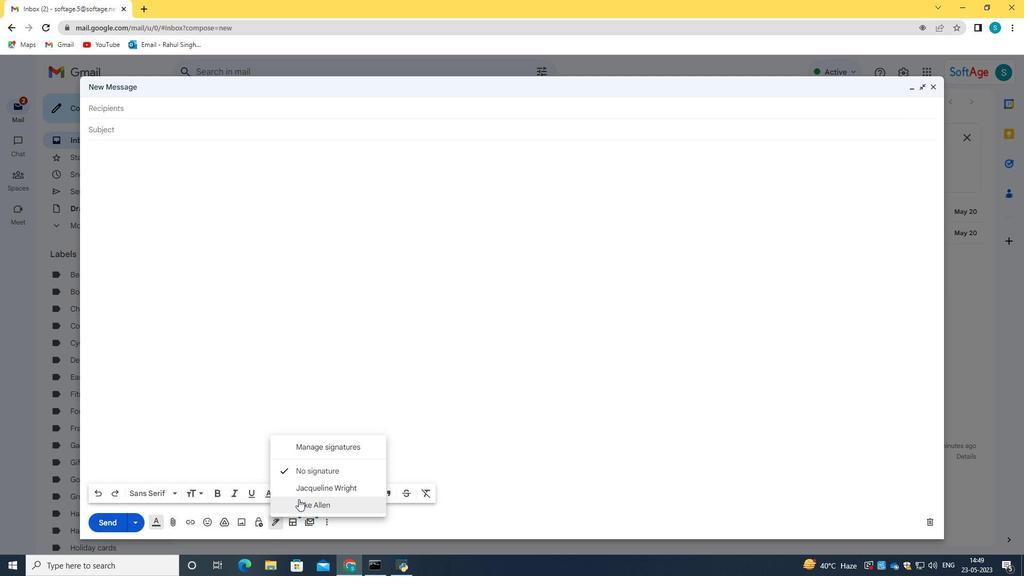 
Action: Mouse moved to (132, 120)
Screenshot: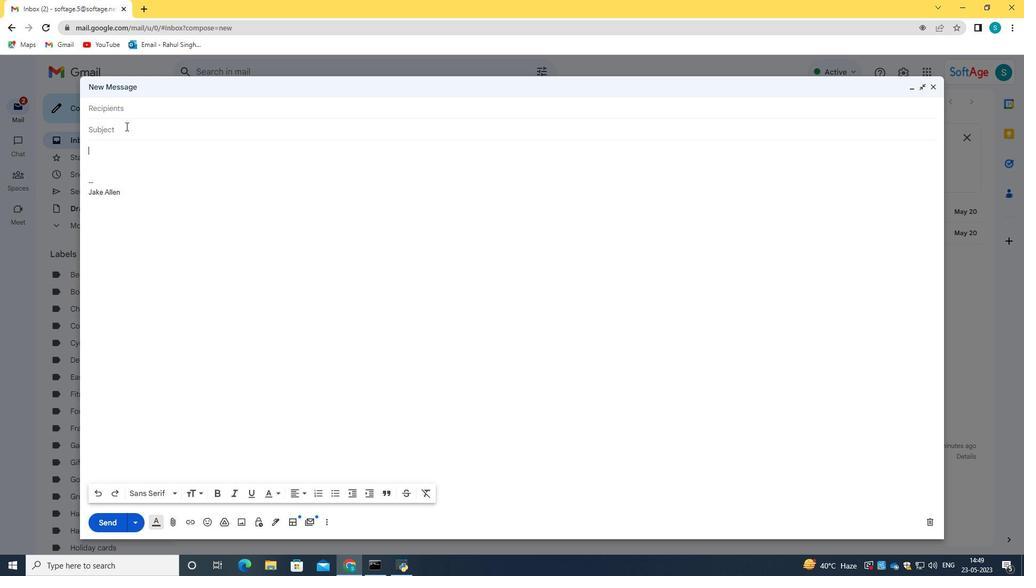 
Action: Mouse pressed left at (132, 120)
Screenshot: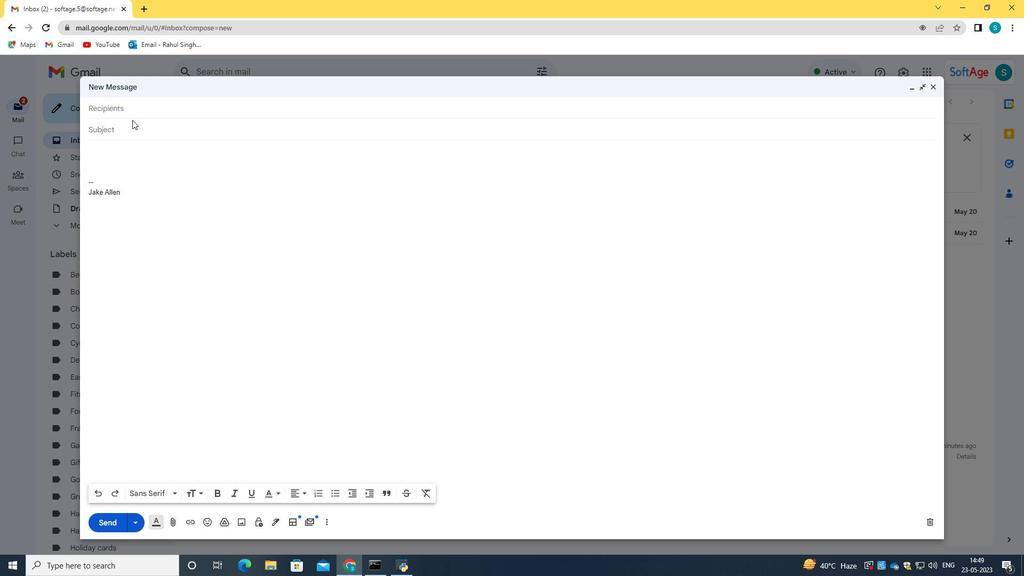 
Action: Mouse moved to (131, 127)
Screenshot: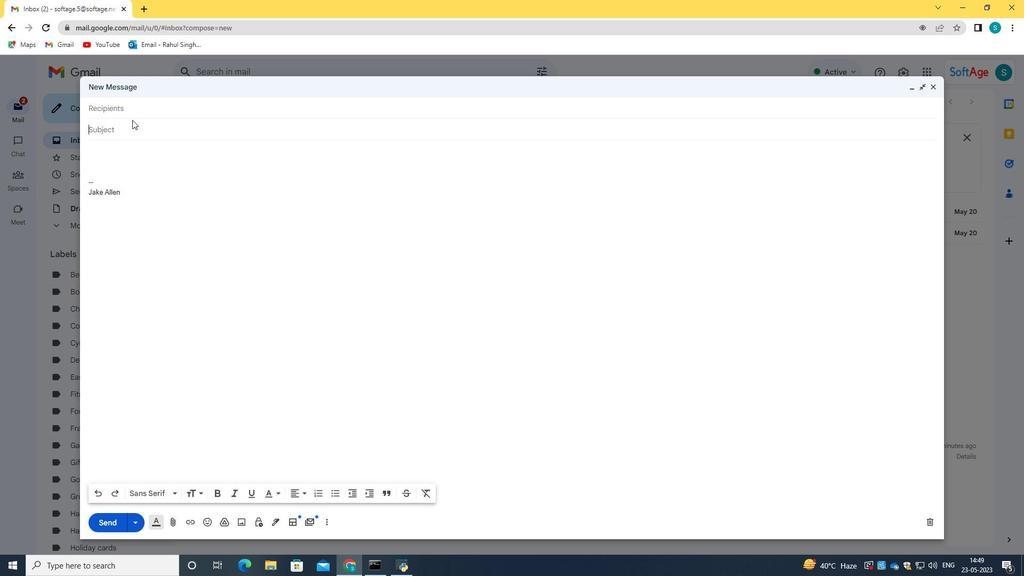
Action: Key pressed <Key.caps_lock>C<Key.caps_lock>onfirmation<Key.space>of<Key.space>an<Key.space>order
Screenshot: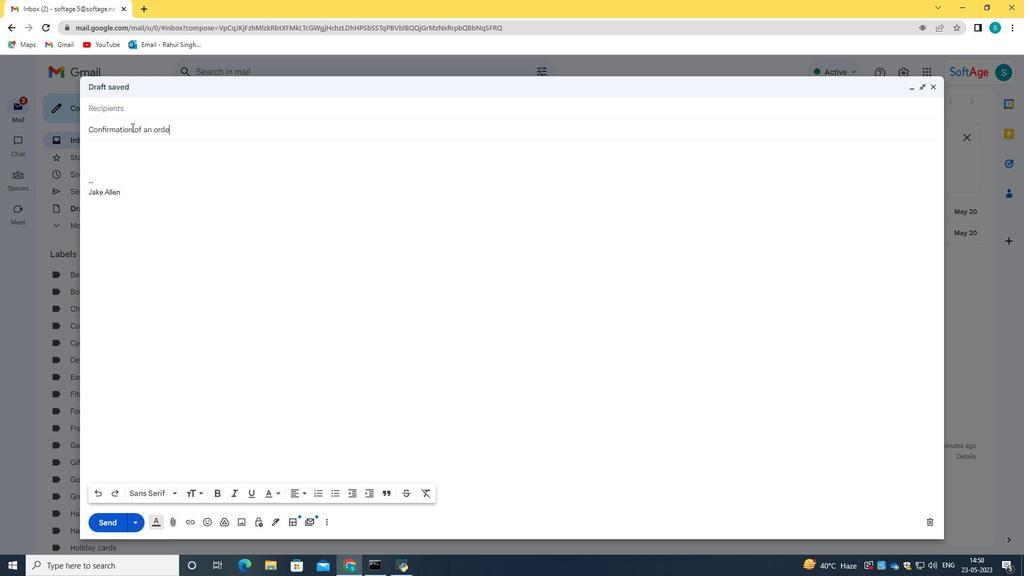 
Action: Mouse moved to (131, 154)
Screenshot: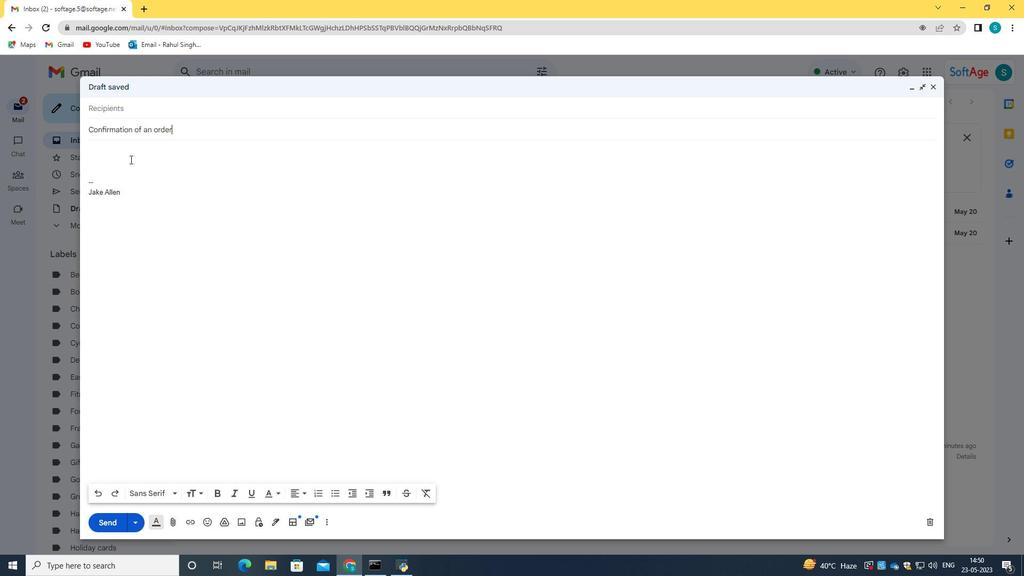 
Action: Mouse pressed left at (131, 154)
Screenshot: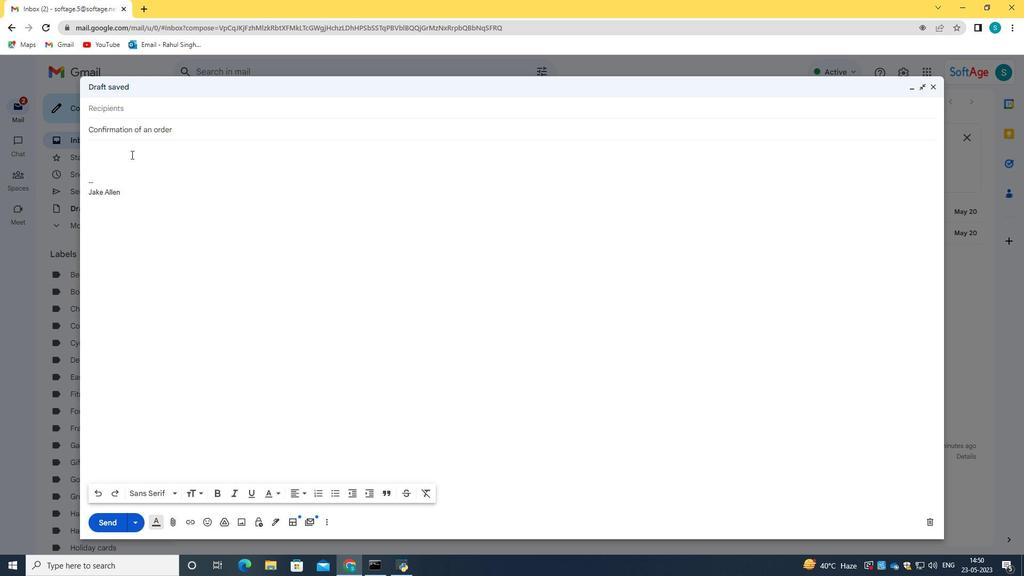 
Action: Key pressed <Key.caps_lock>I<Key.caps_lock>wan<Key.backspace><Key.backspace><Key.backspace><Key.space>wanted<Key.space>to<Key.space>confirm<Key.space>that<Key.space>we<Key.space>are<Key.space>still<Key.space>on<Key.space>track<Key.space>to<Key.space>lauc<Key.backspace>nch<Key.space>the<Key.space>prduct<Key.space>next<Key.space>moth<Key.space><Key.backspace><Key.backspace><Key.backspace>nth<Key.space>as<Key.space>planned<Key.space>.<Key.enter><Key.caps_lock>P<Key.caps_lock>lease<Key.space>let<Key.space>me<Key.space>know<Key.space>ig<Key.space><Key.backspace><Key.backspace>f<Key.space>there<Key.space>have<Key.space>been<Key.space>any<Key.space>changes<Key.space>to<Key.space>the<Key.space>timeline.
Screenshot: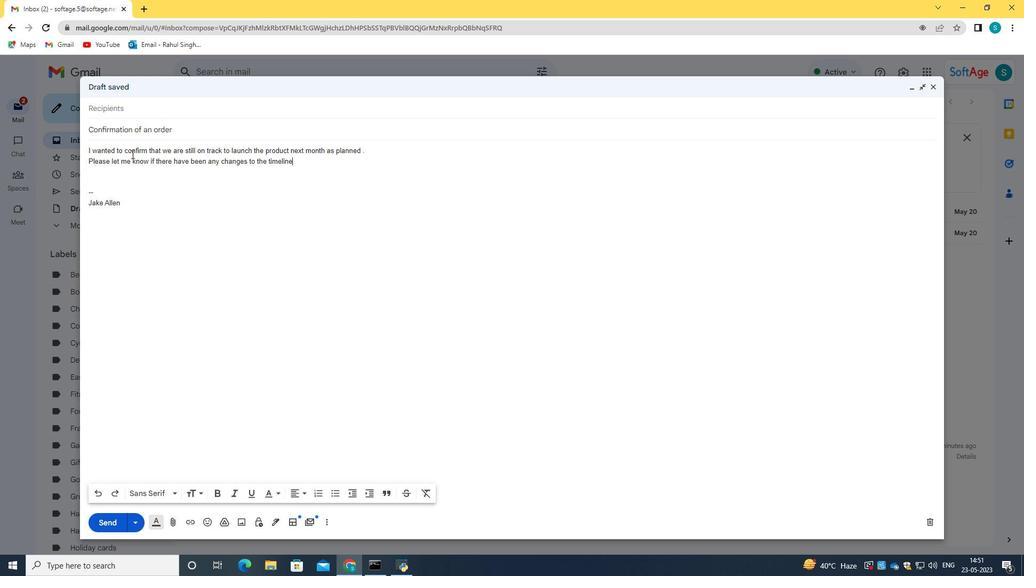 
Action: Mouse moved to (135, 99)
Screenshot: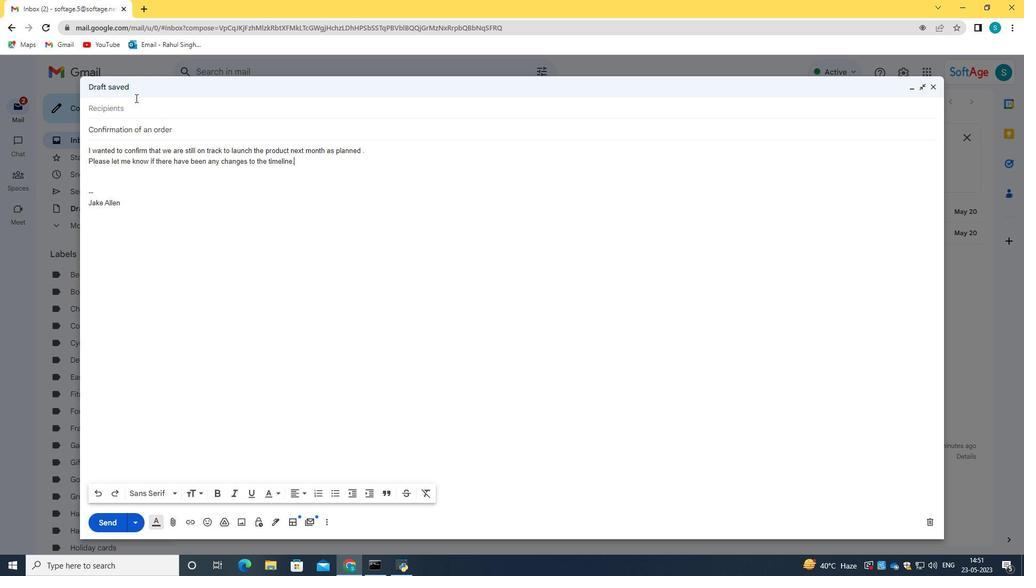 
Action: Mouse pressed left at (135, 99)
Screenshot: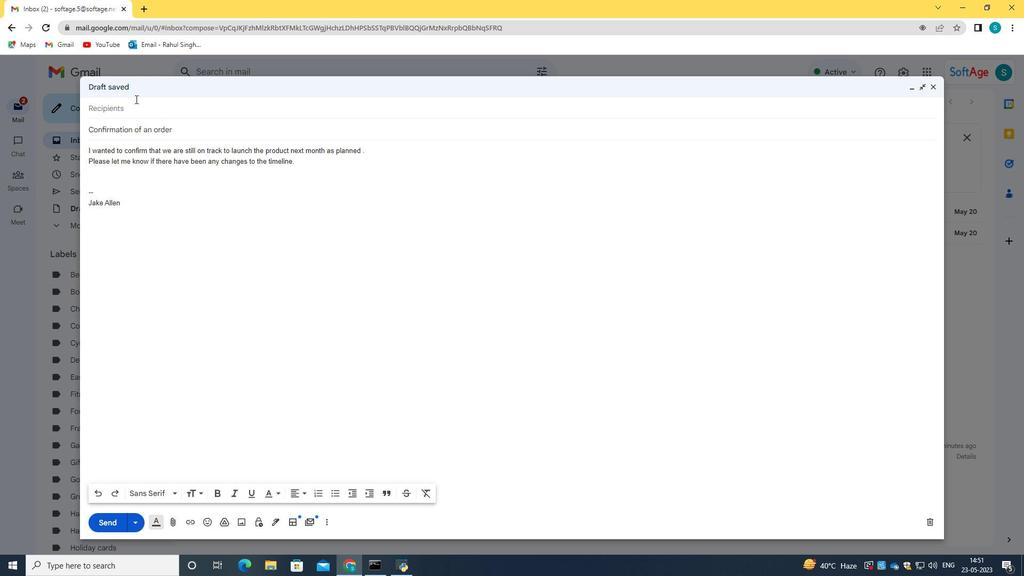 
Action: Mouse moved to (133, 104)
Screenshot: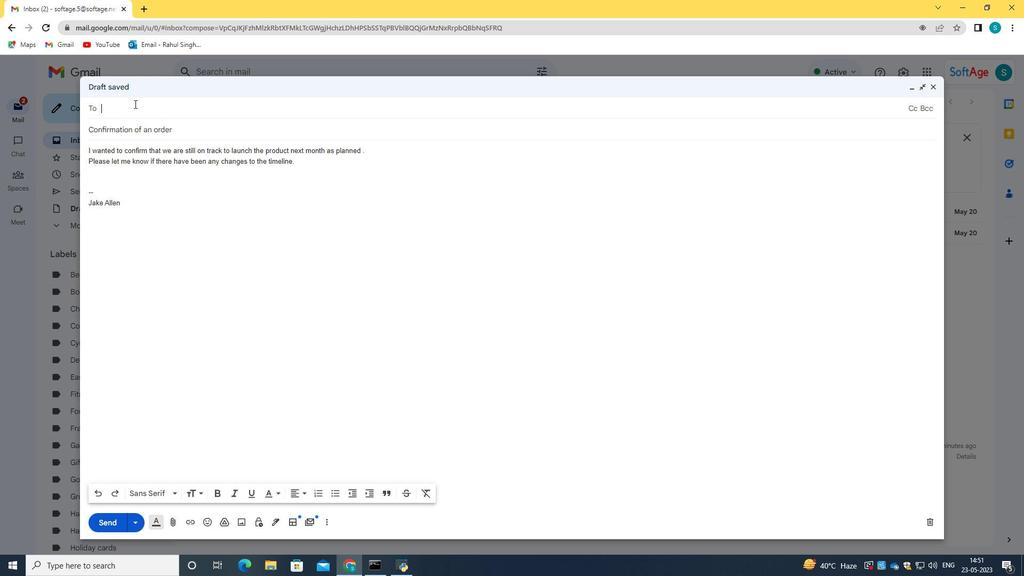 
Action: Key pressed <Key.caps_lock><Key.caps_lock>softage.8<Key.shift>@softage.net
Screenshot: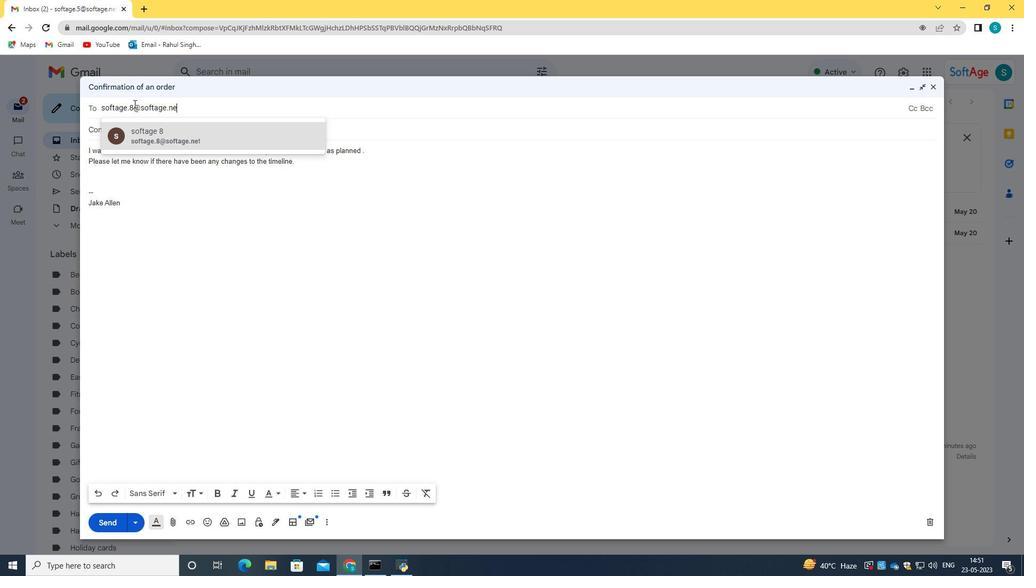 
Action: Mouse moved to (183, 142)
Screenshot: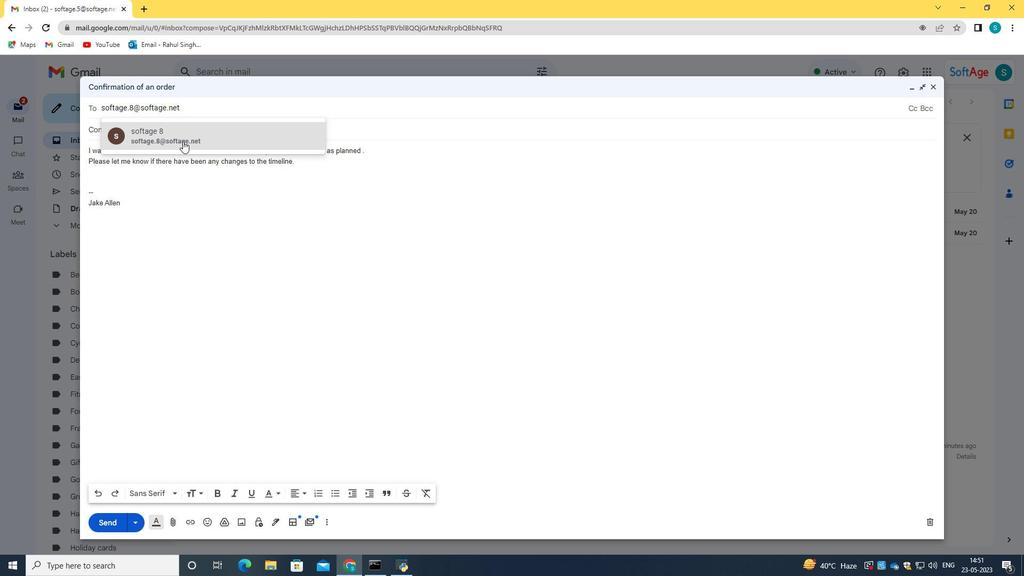
Action: Mouse pressed left at (183, 142)
Screenshot: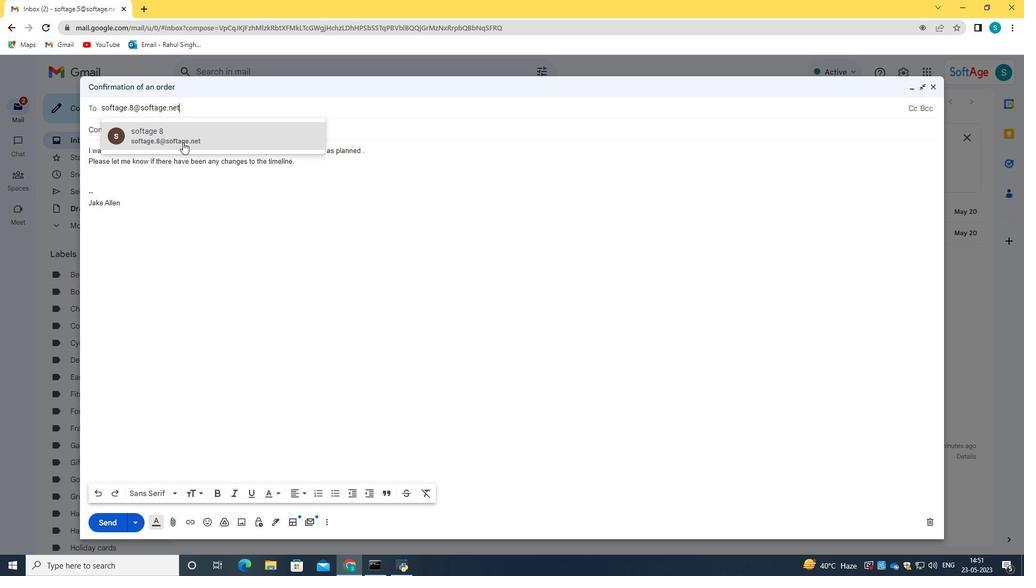 
Action: Mouse moved to (257, 173)
Screenshot: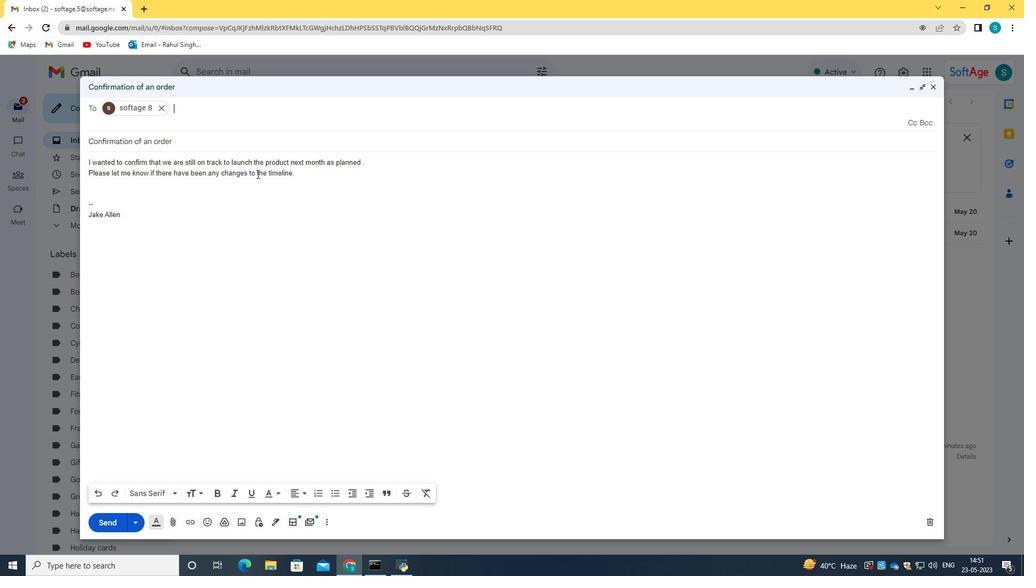 
Action: Mouse pressed left at (257, 173)
Screenshot: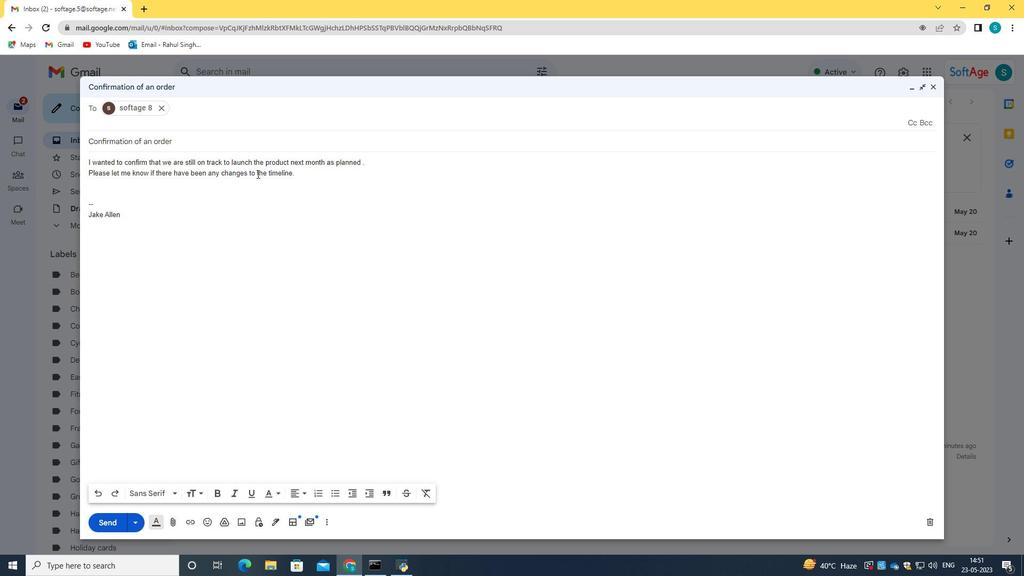 
Action: Mouse moved to (255, 161)
Screenshot: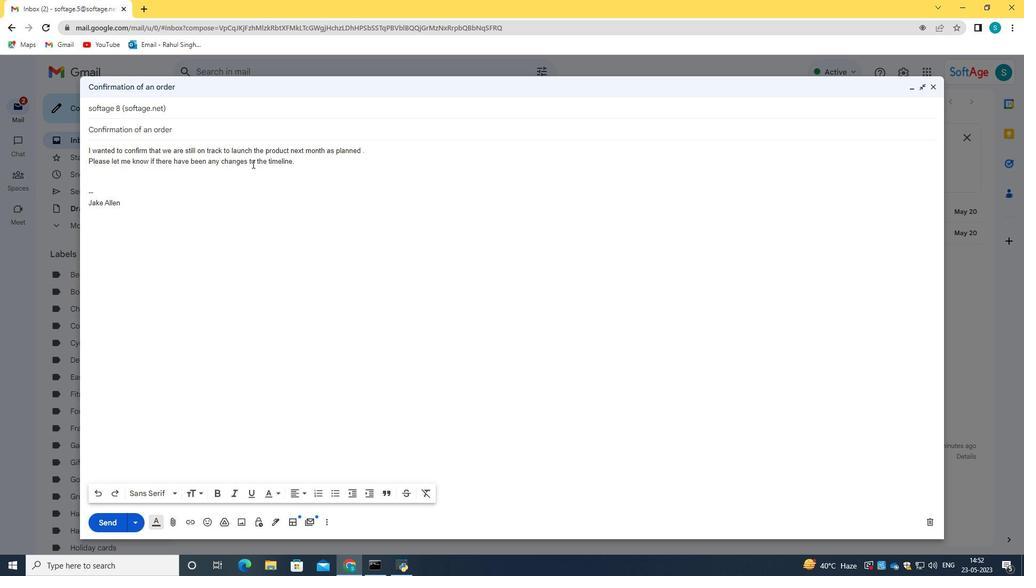 
Action: Mouse pressed left at (255, 161)
Screenshot: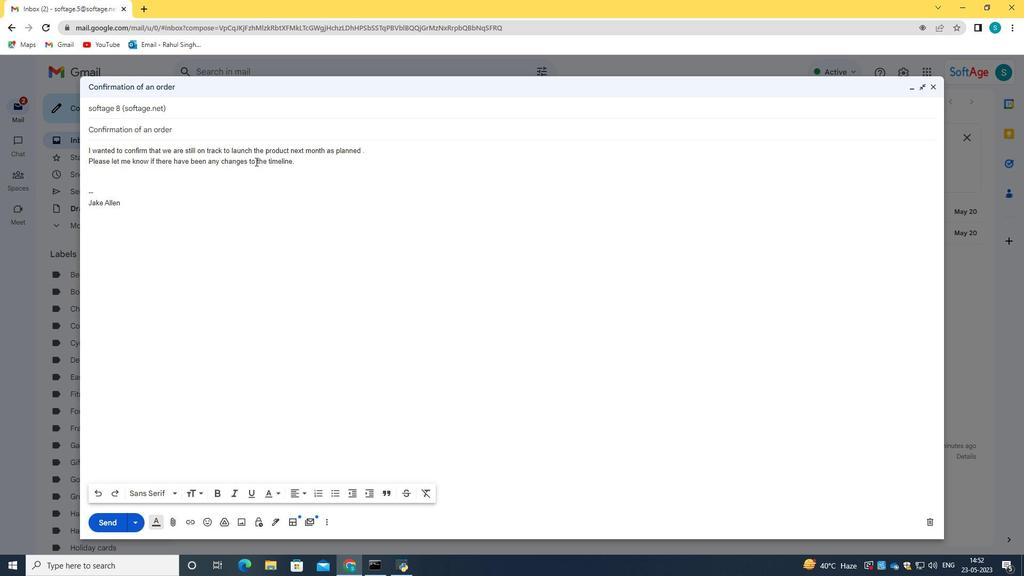 
Action: Mouse moved to (278, 489)
Screenshot: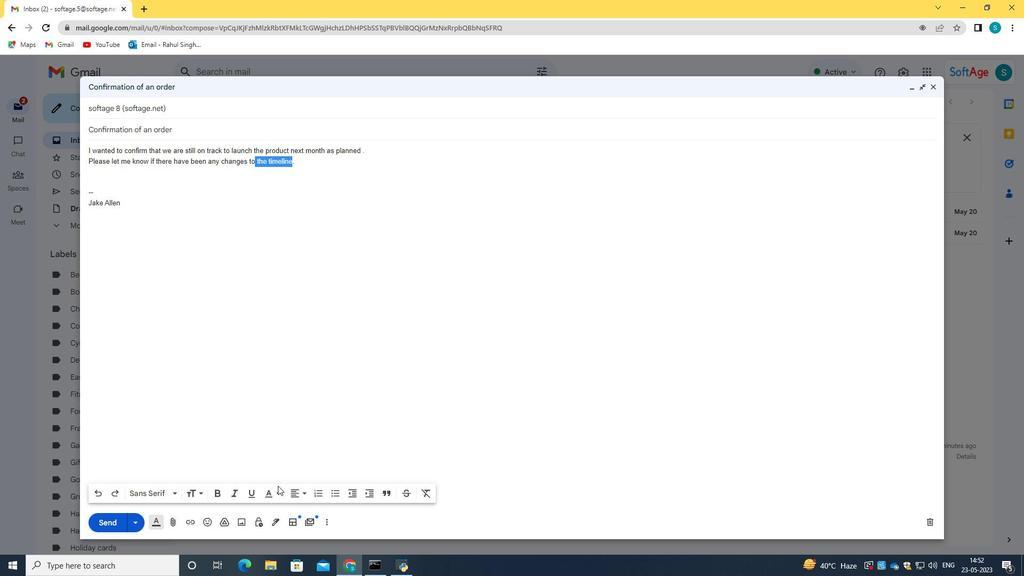 
Action: Mouse pressed left at (278, 489)
Screenshot: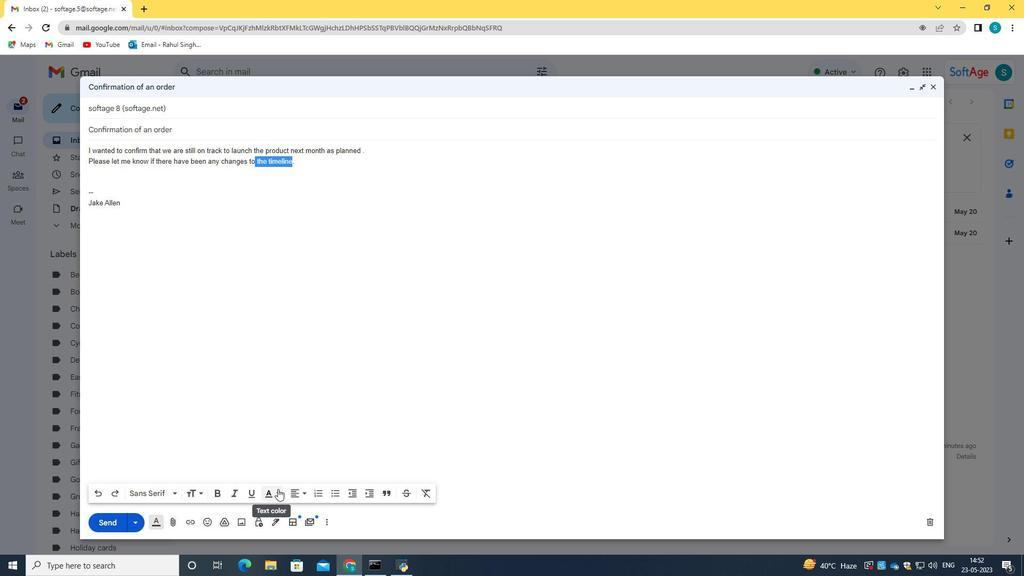 
Action: Mouse moved to (257, 416)
Screenshot: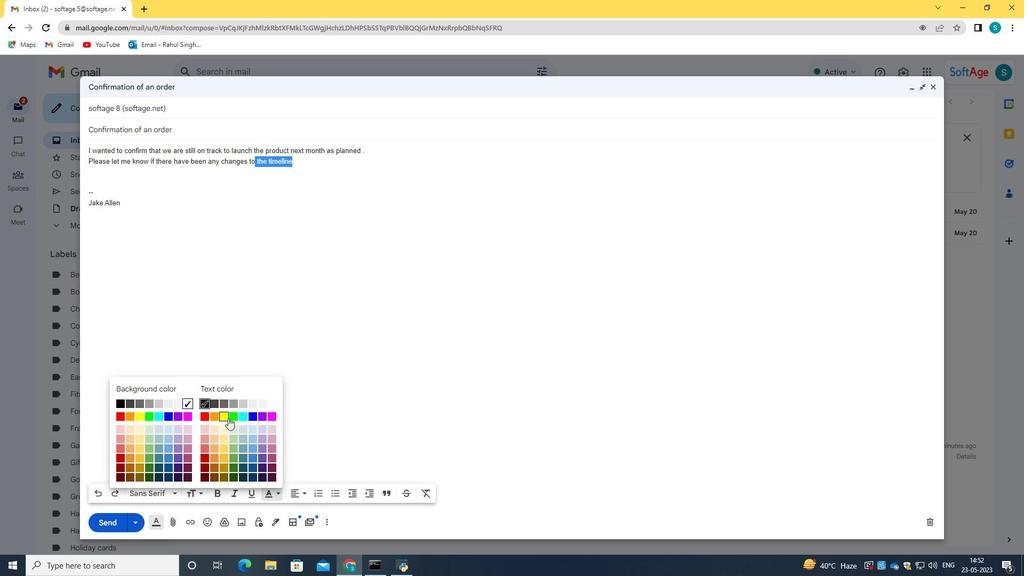 
Action: Mouse pressed left at (257, 416)
Screenshot: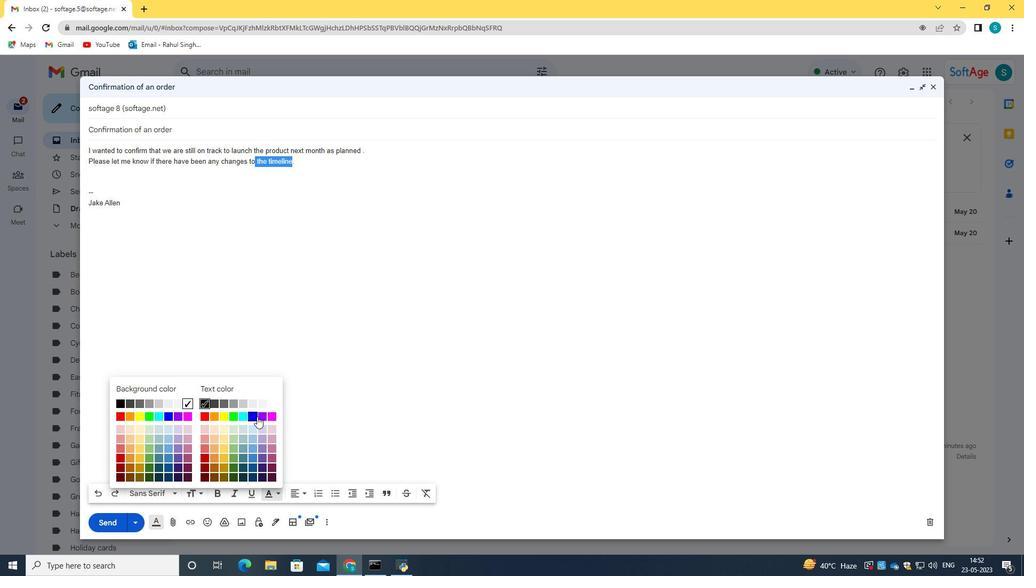 
Action: Mouse moved to (274, 488)
Screenshot: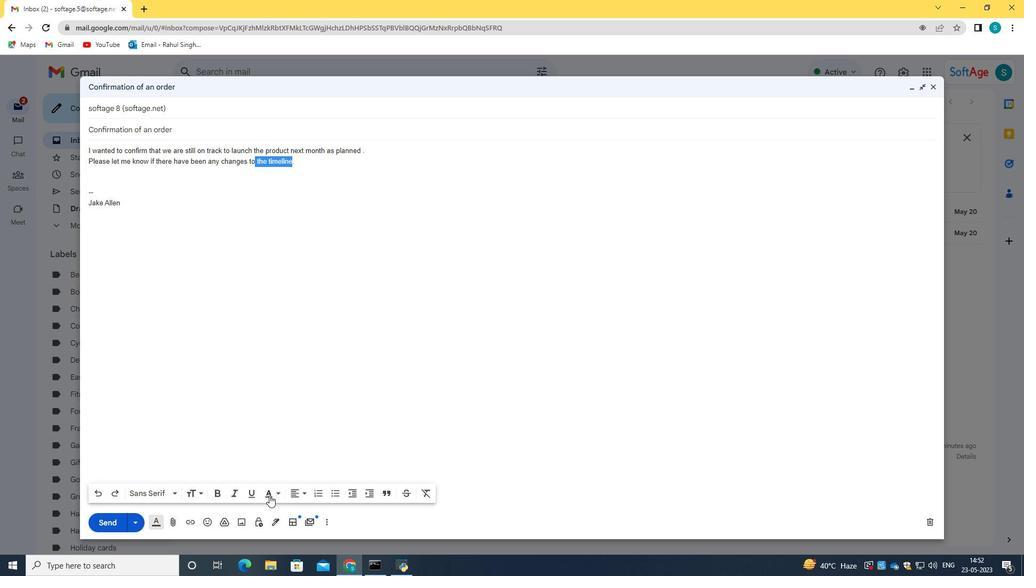 
Action: Mouse pressed left at (274, 488)
Screenshot: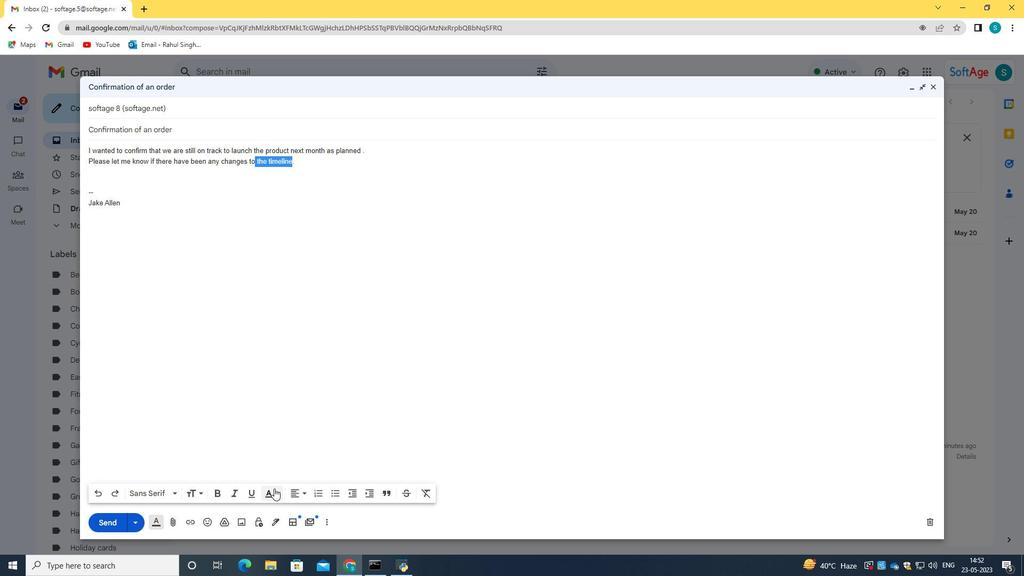 
Action: Mouse moved to (177, 415)
Screenshot: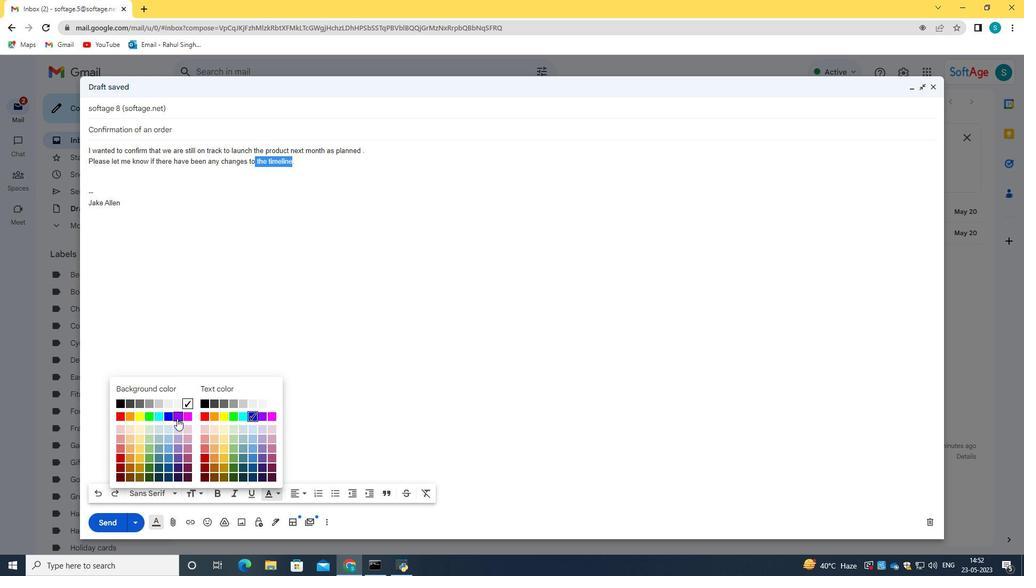 
Action: Mouse pressed left at (177, 415)
Screenshot: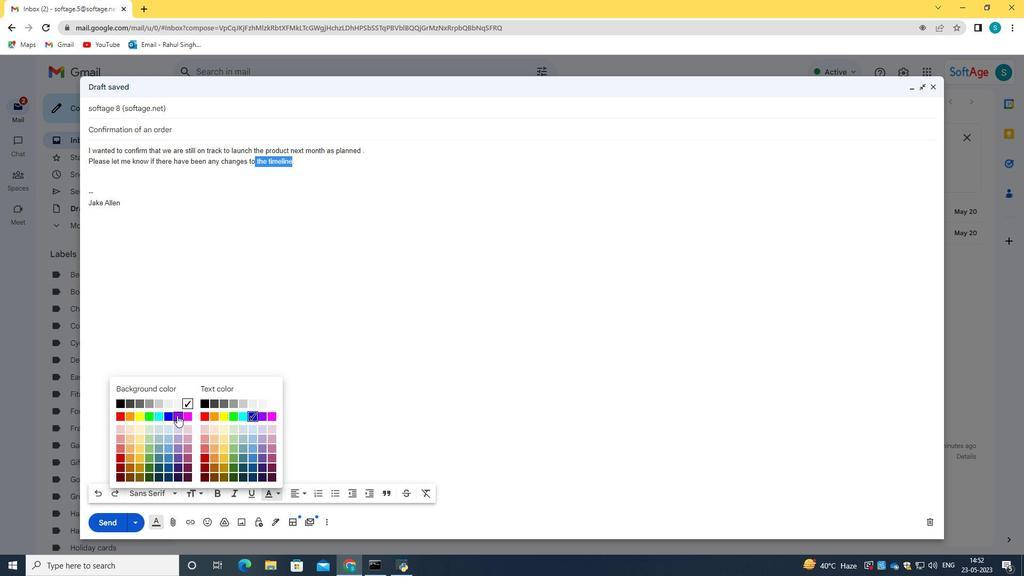 
Action: Mouse moved to (290, 333)
Screenshot: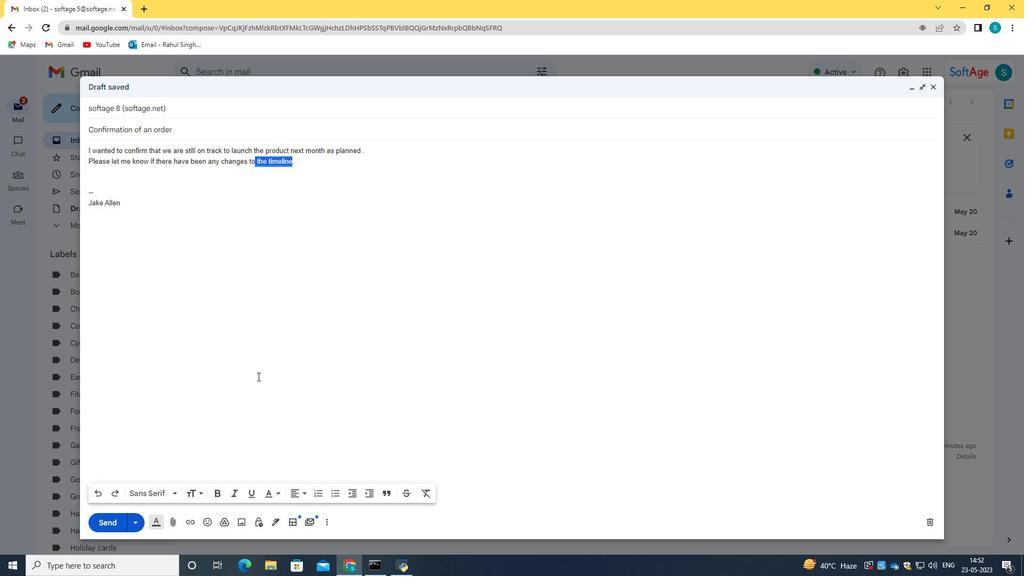 
Action: Mouse pressed left at (290, 333)
Screenshot: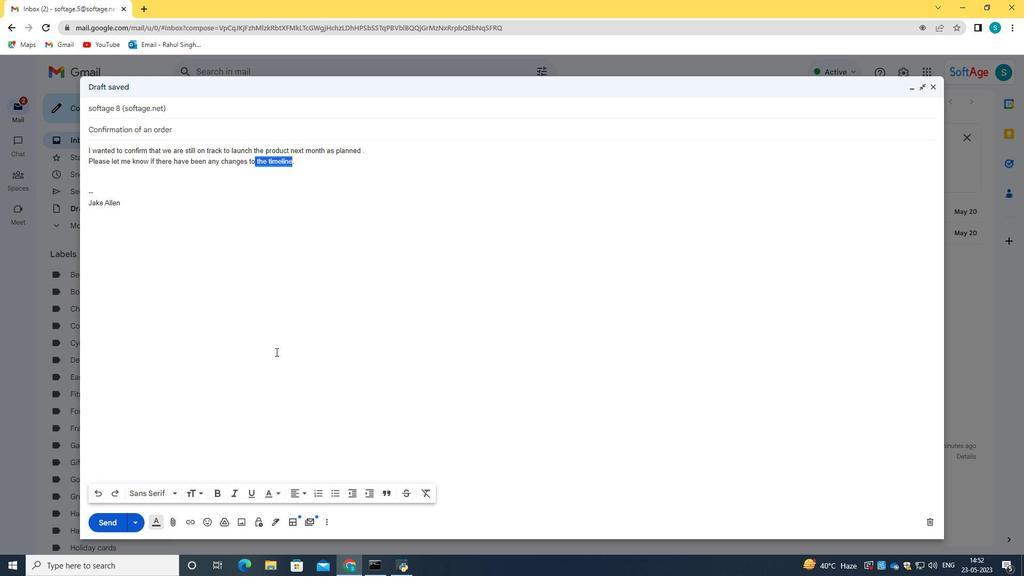 
Action: Mouse moved to (113, 523)
Screenshot: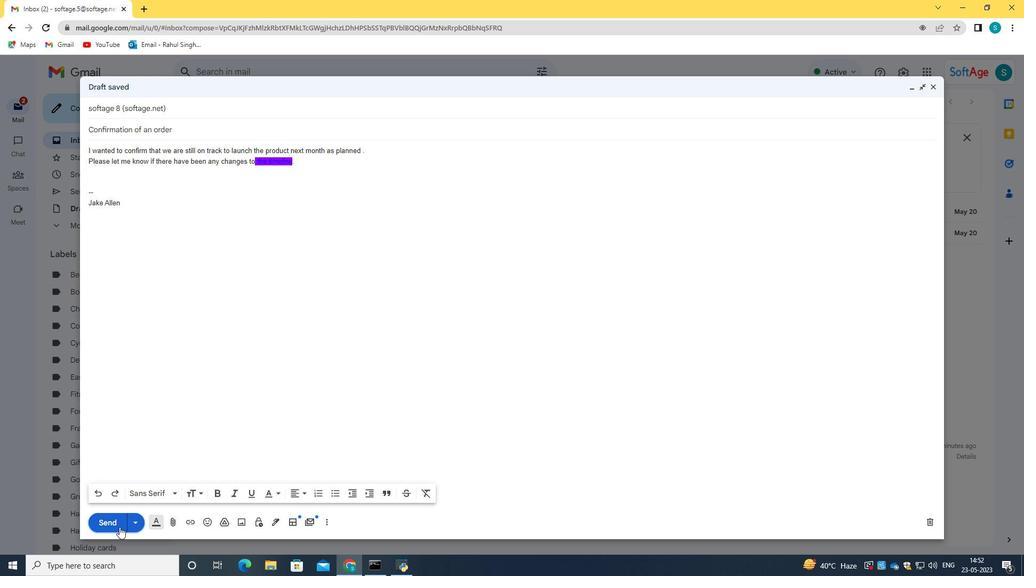 
Action: Mouse pressed left at (113, 523)
Screenshot: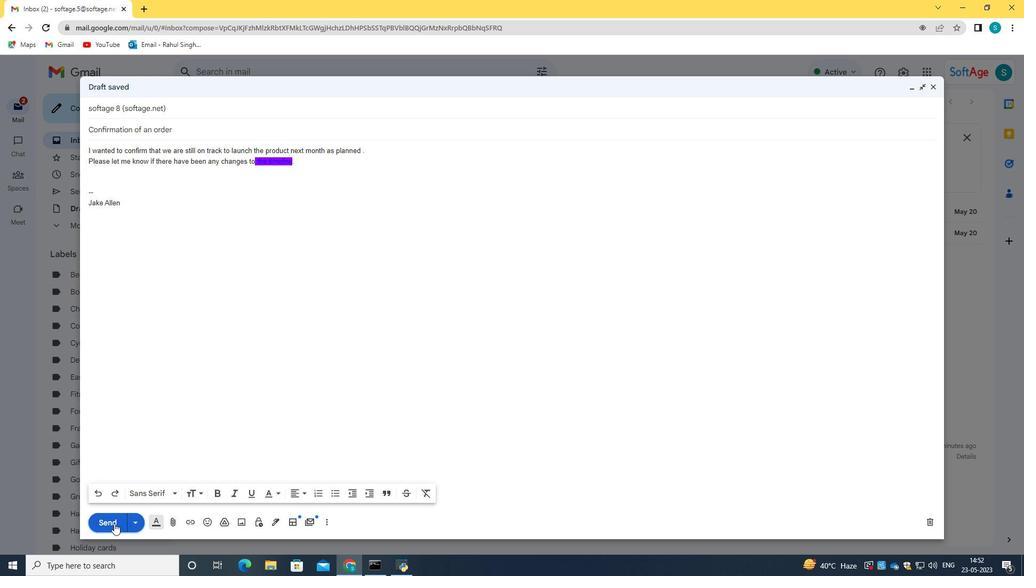 
Action: Mouse moved to (95, 191)
Screenshot: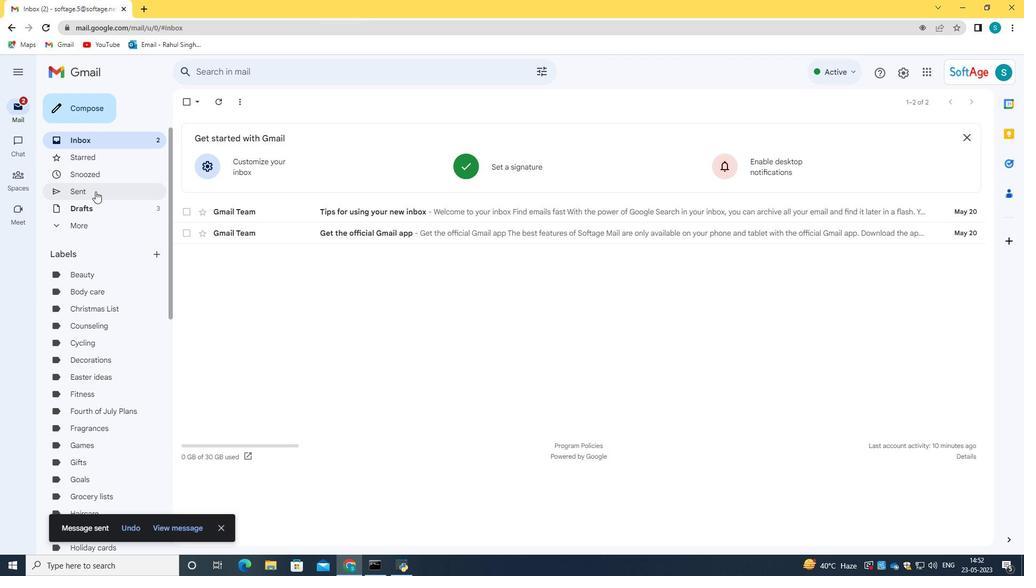 
Action: Mouse pressed left at (95, 191)
Screenshot: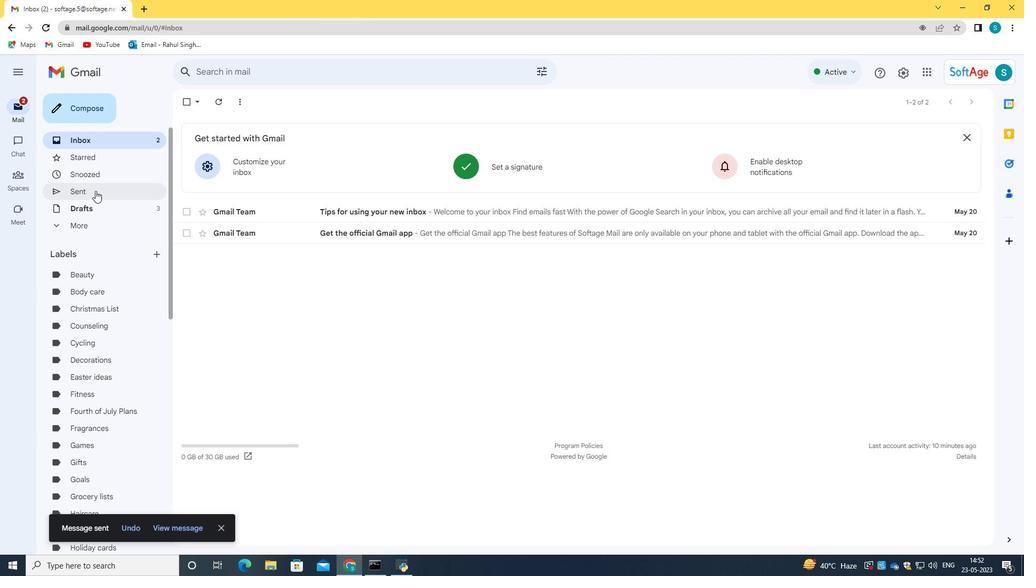 
Action: Mouse moved to (292, 160)
Screenshot: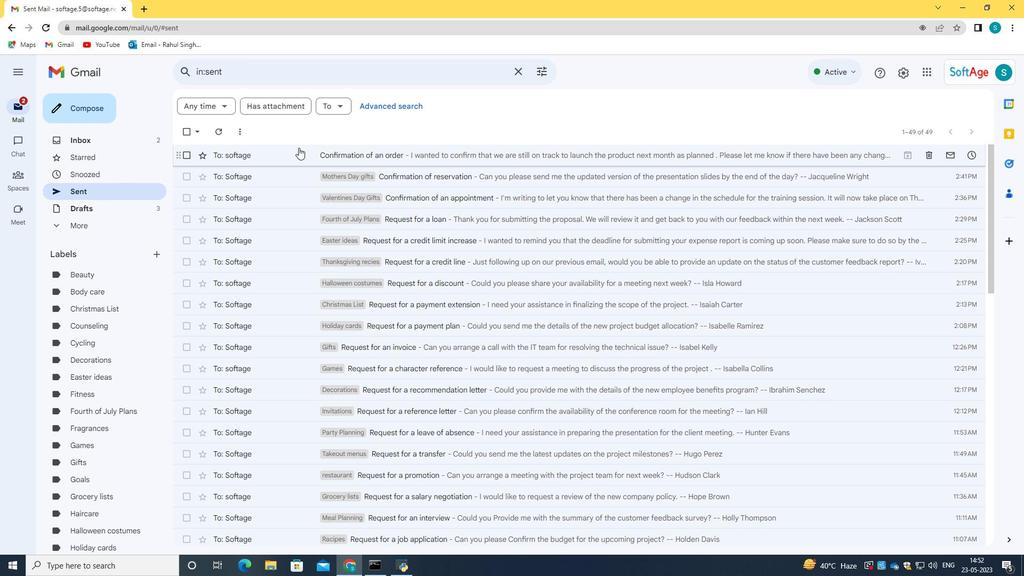 
Action: Mouse pressed left at (292, 160)
Screenshot: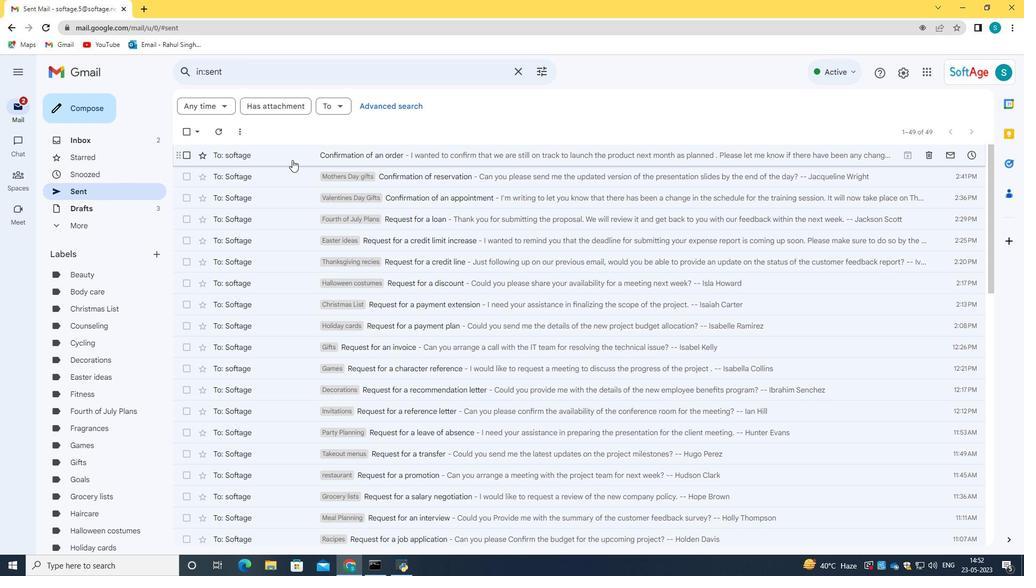 
Action: Mouse moved to (187, 106)
Screenshot: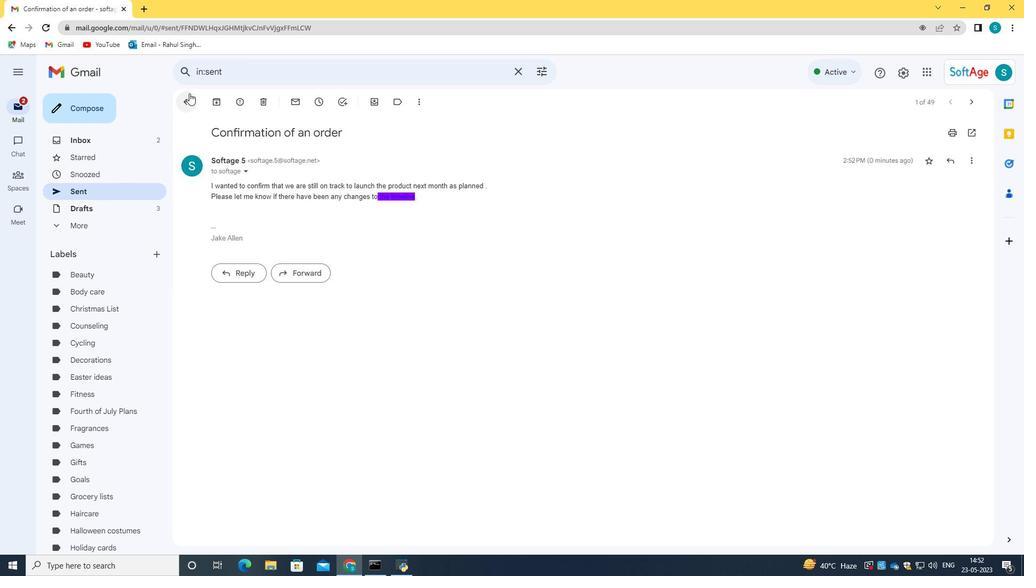 
Action: Mouse pressed left at (187, 106)
Screenshot: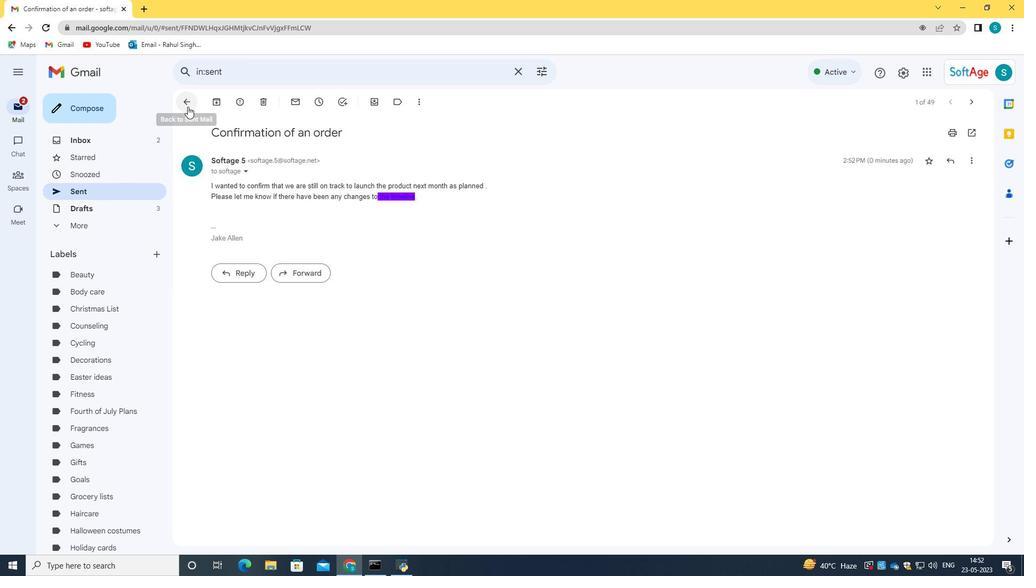
Action: Mouse moved to (189, 155)
Screenshot: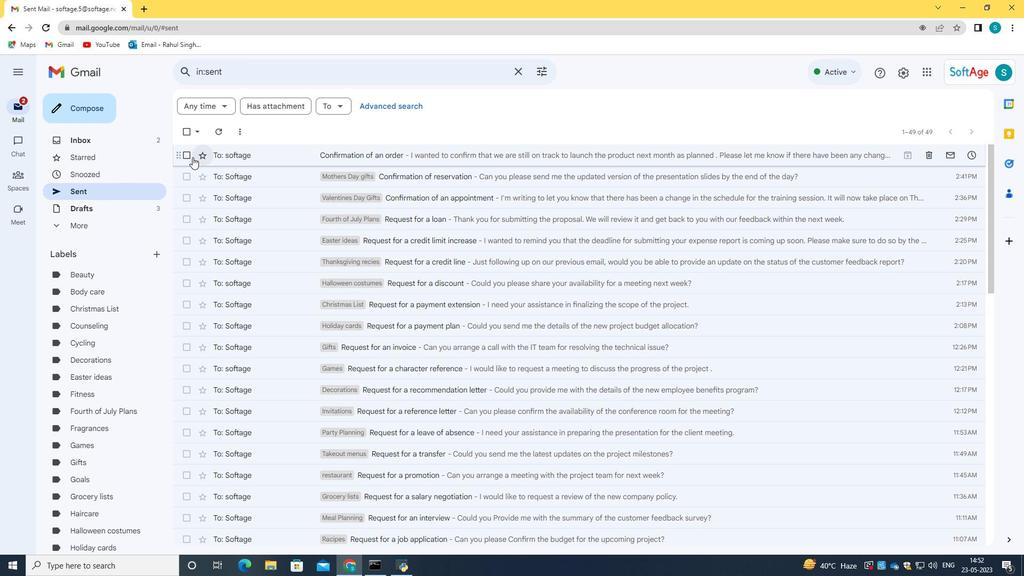 
Action: Mouse pressed left at (189, 155)
Screenshot: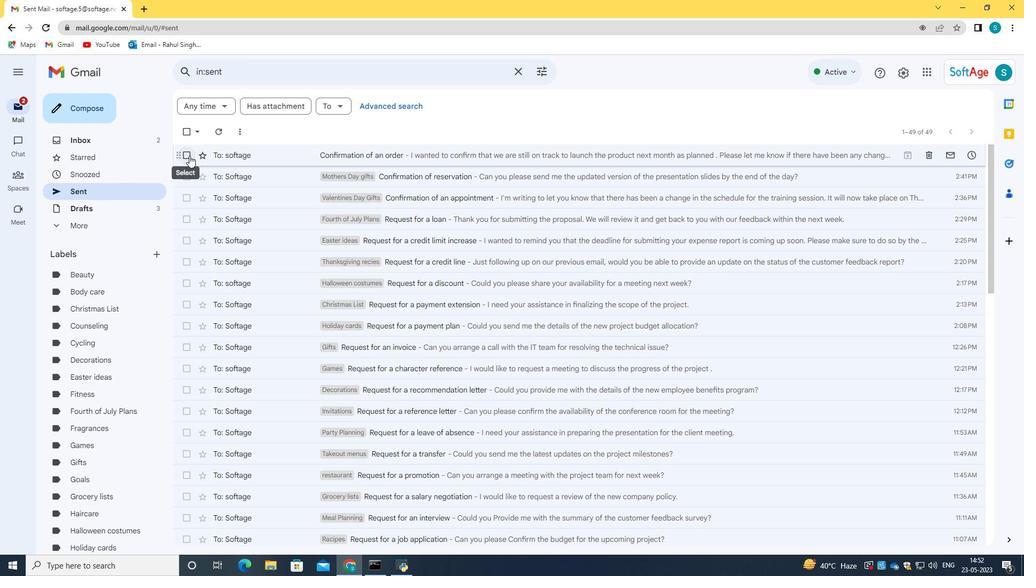 
Action: Mouse moved to (261, 155)
Screenshot: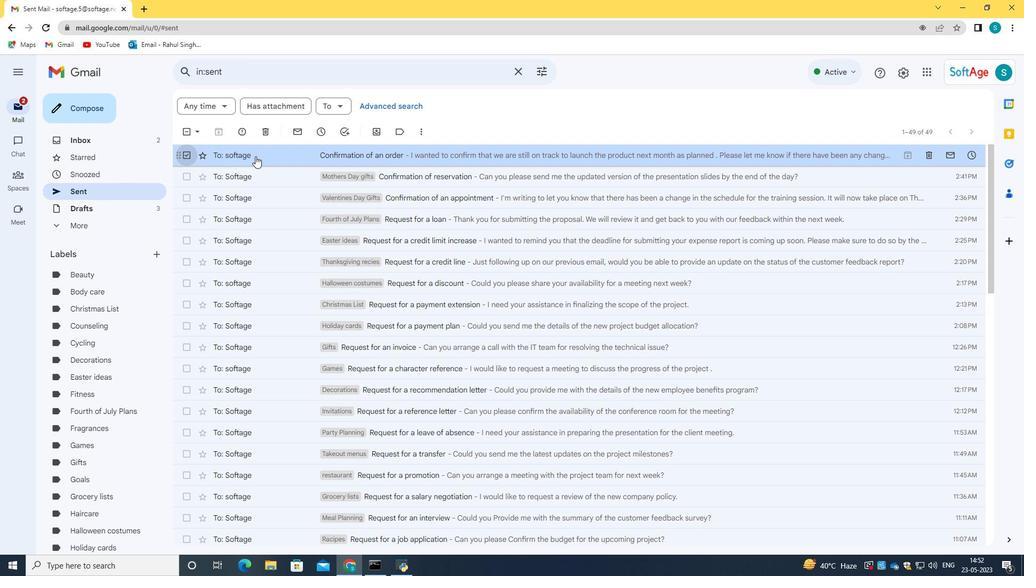 
Action: Mouse pressed right at (261, 155)
Screenshot: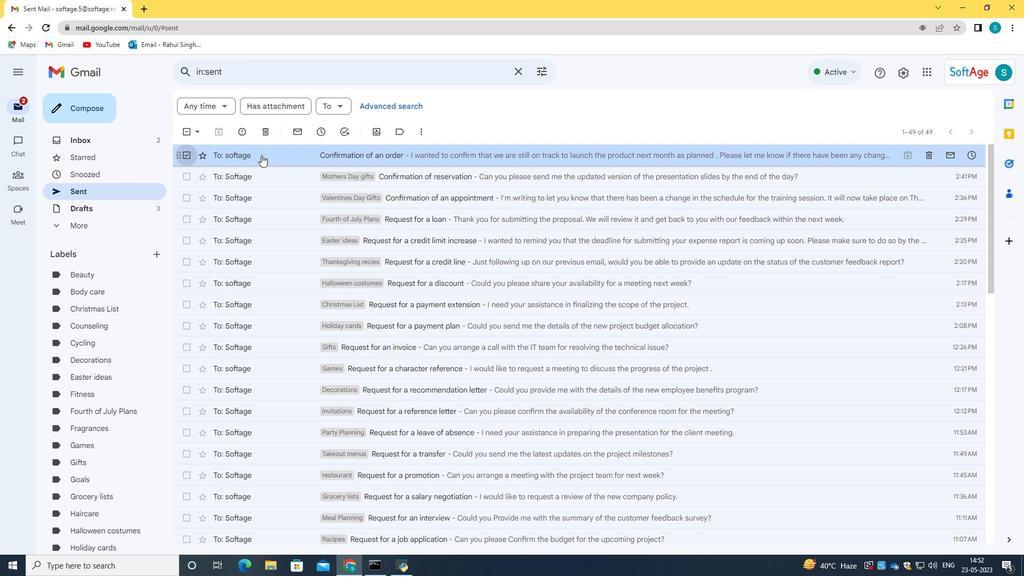 
Action: Mouse moved to (416, 321)
Screenshot: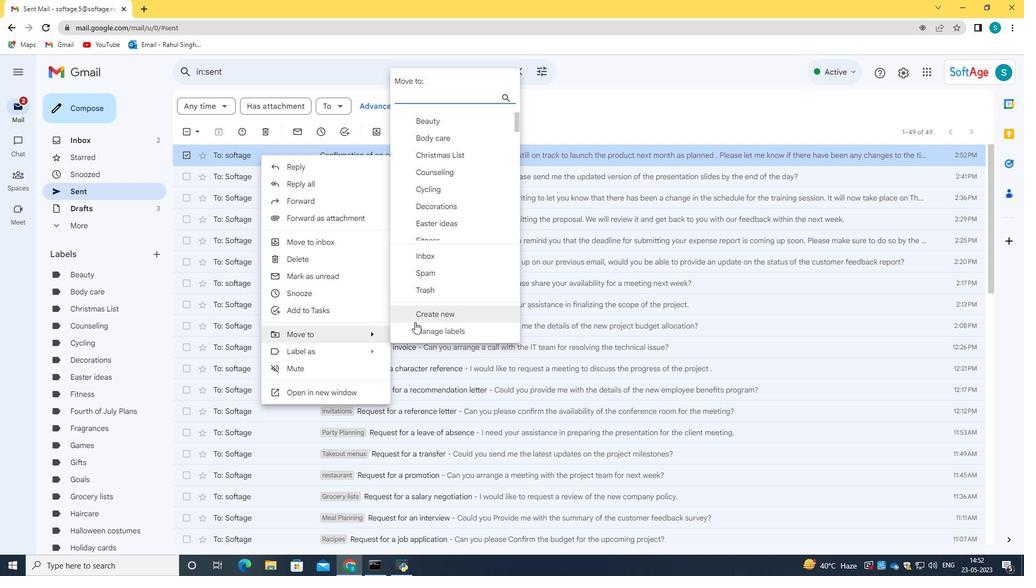 
Action: Mouse pressed left at (416, 321)
Screenshot: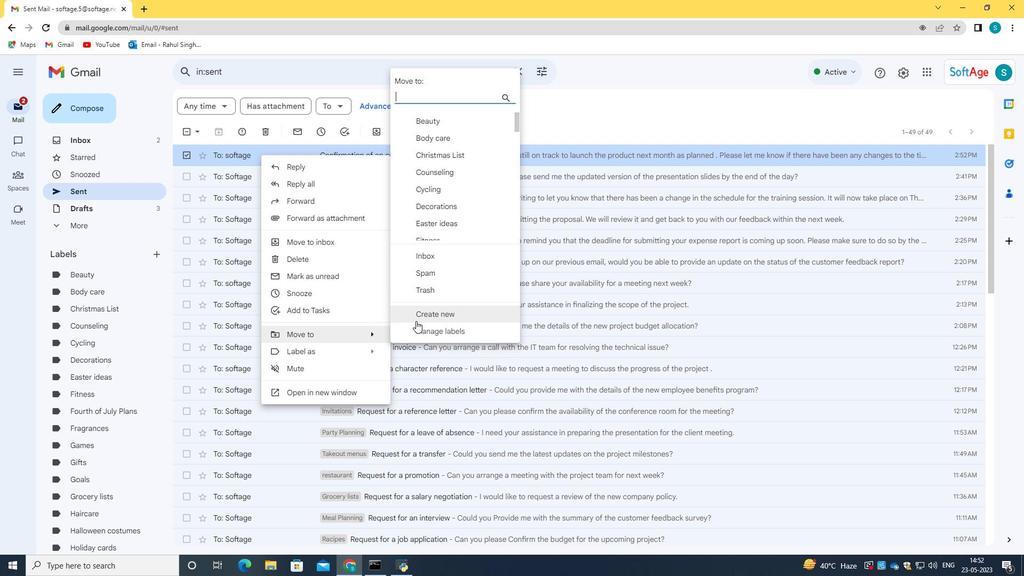 
Action: Key pressed <Key.caps_lock>F<Key.caps_lock>athers<Key.space><Key.caps_lock>D<Key.caps_lock>ay<Key.space>gifts
Screenshot: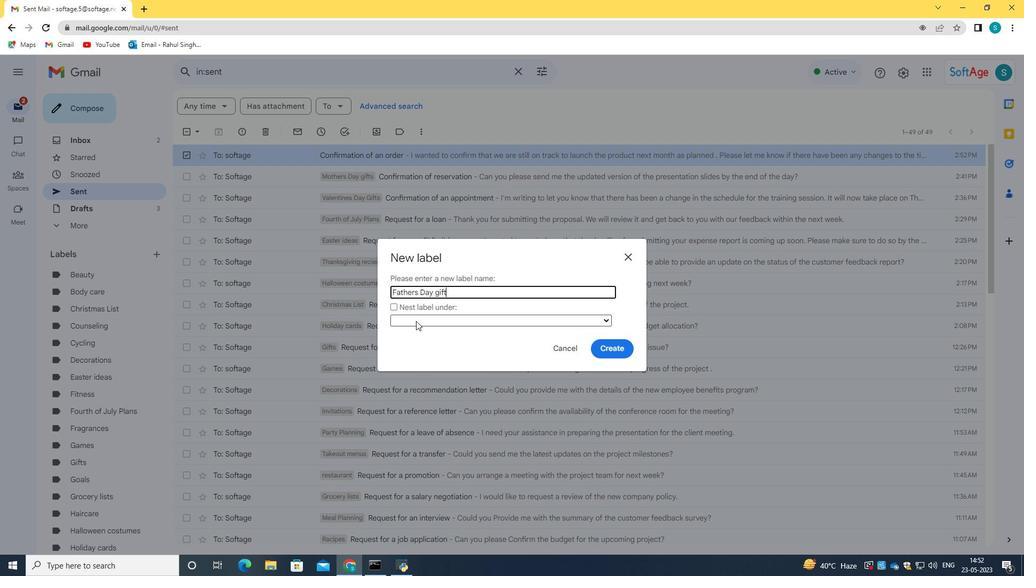
Action: Mouse moved to (608, 347)
Screenshot: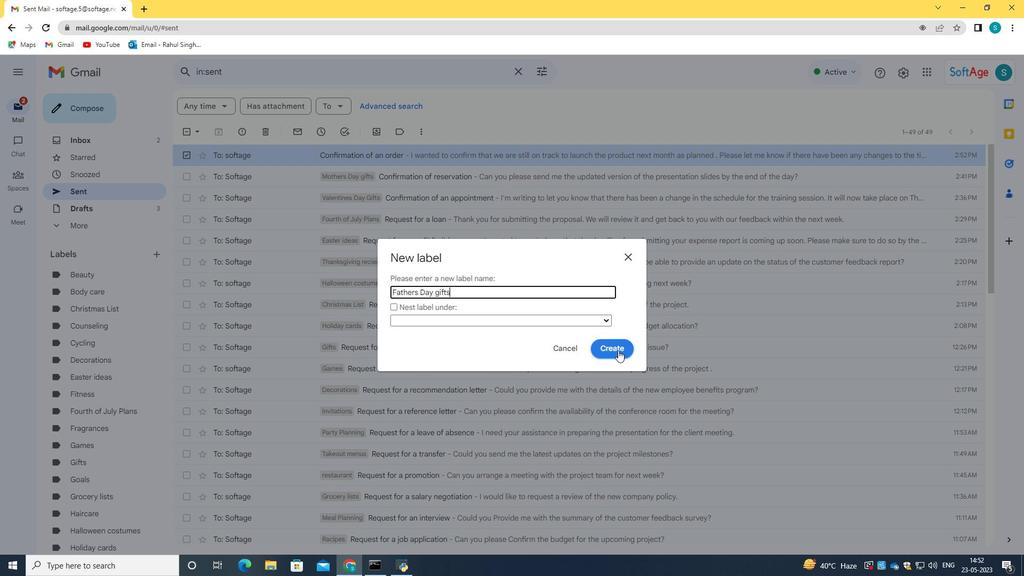 
Action: Mouse pressed left at (608, 347)
Screenshot: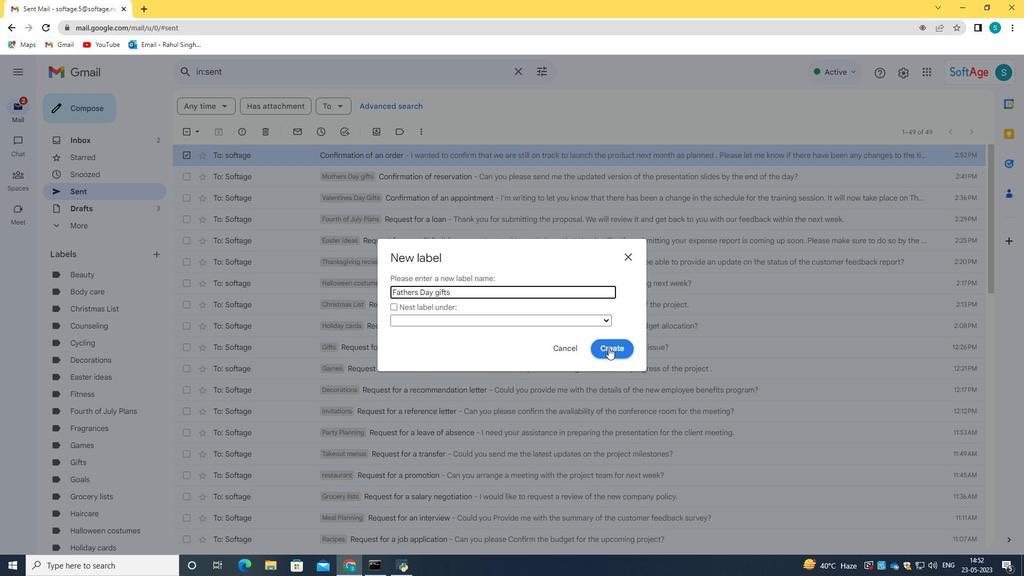 
Action: Mouse moved to (406, 268)
Screenshot: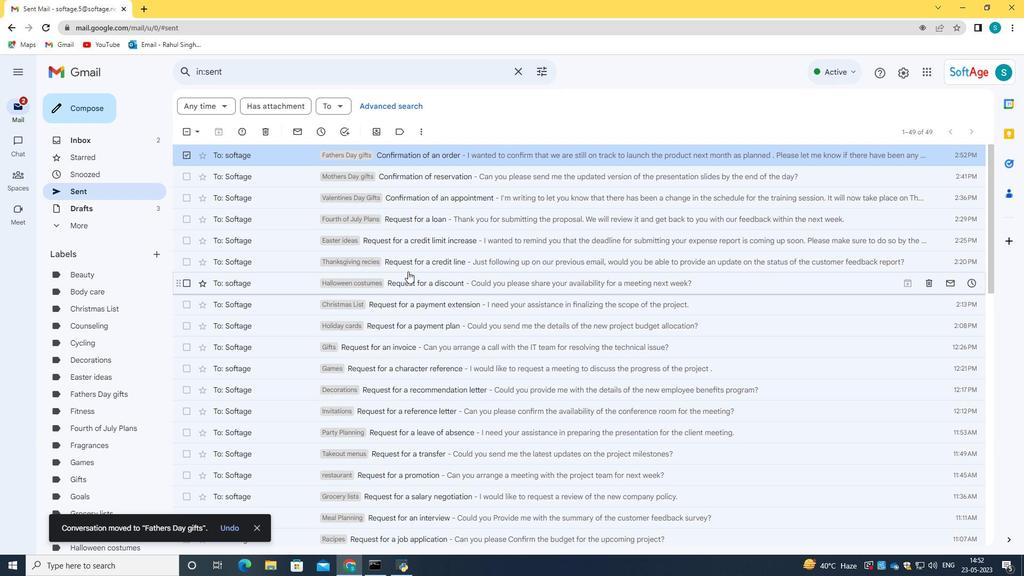 
Action: Mouse scrolled (406, 268) with delta (0, 0)
Screenshot: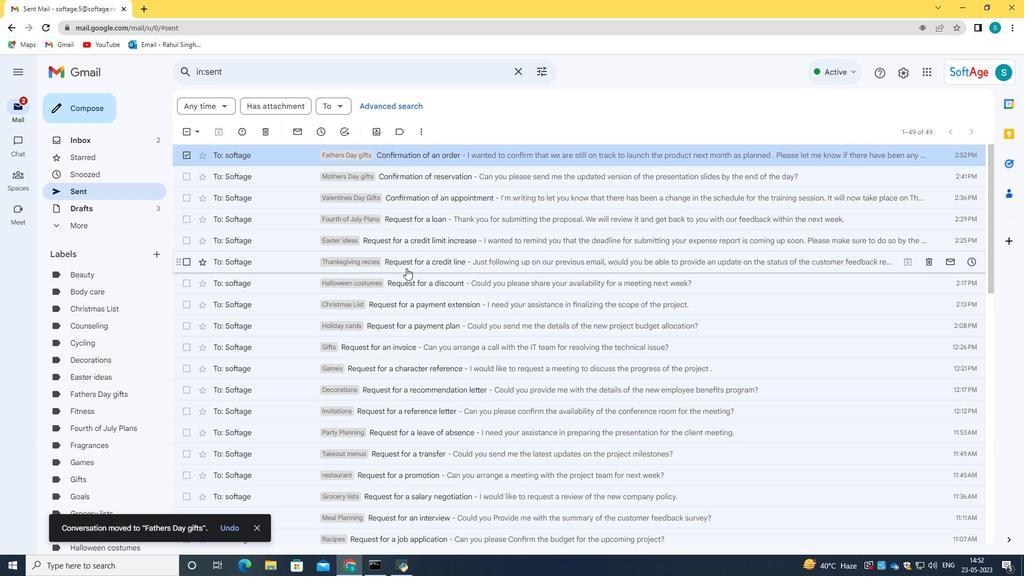 
Action: Mouse scrolled (406, 268) with delta (0, 0)
Screenshot: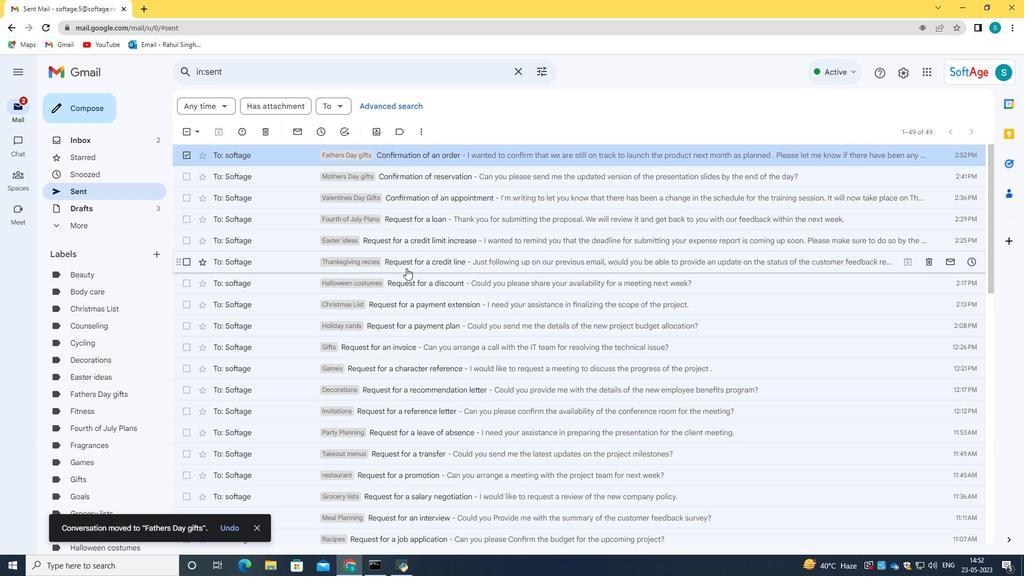 
